 Task: Reply to email with the signature Brandon Turner with the subject 'Event invitation' from softage.1@softage.net with the message 'I would like to schedule a call to discuss the proposed changes to the budget plan.' with CC to softage.4@softage.net with an attached document Proposal_draft.docx
Action: Mouse moved to (1152, 190)
Screenshot: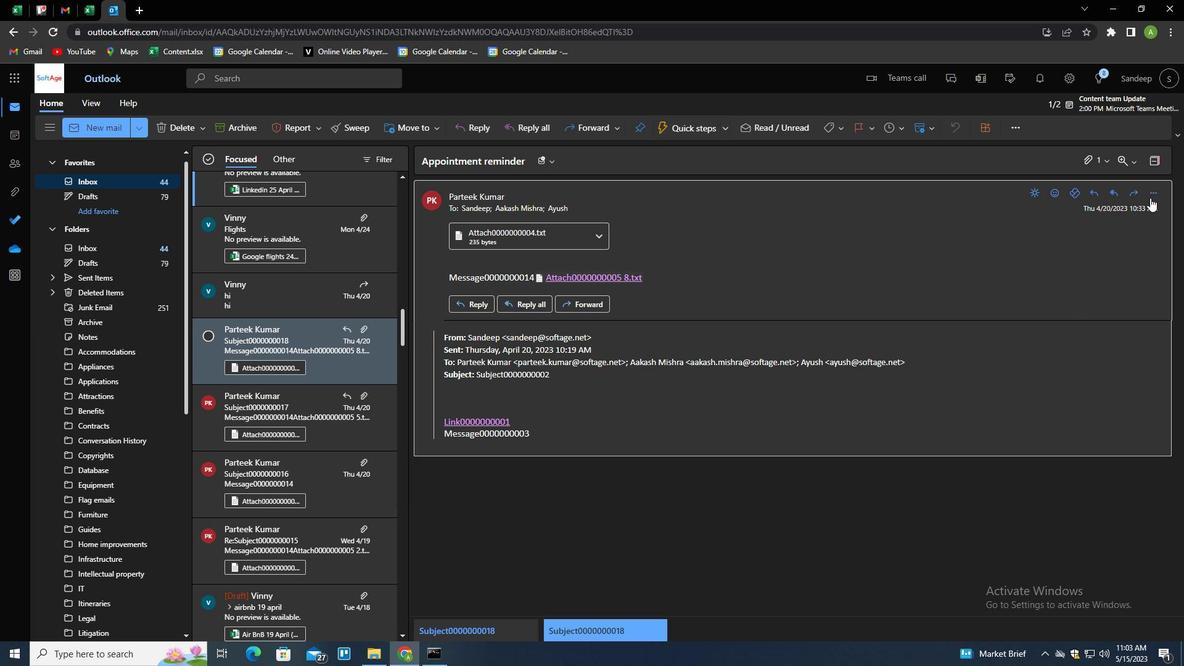 
Action: Mouse pressed left at (1152, 190)
Screenshot: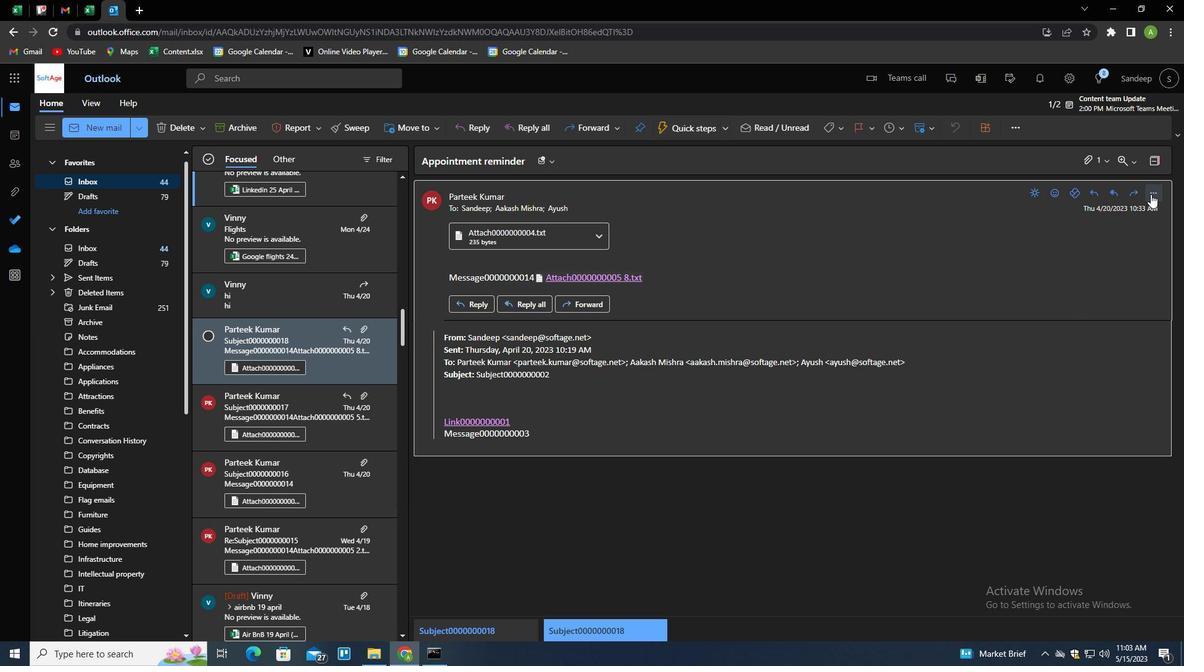 
Action: Mouse moved to (1068, 211)
Screenshot: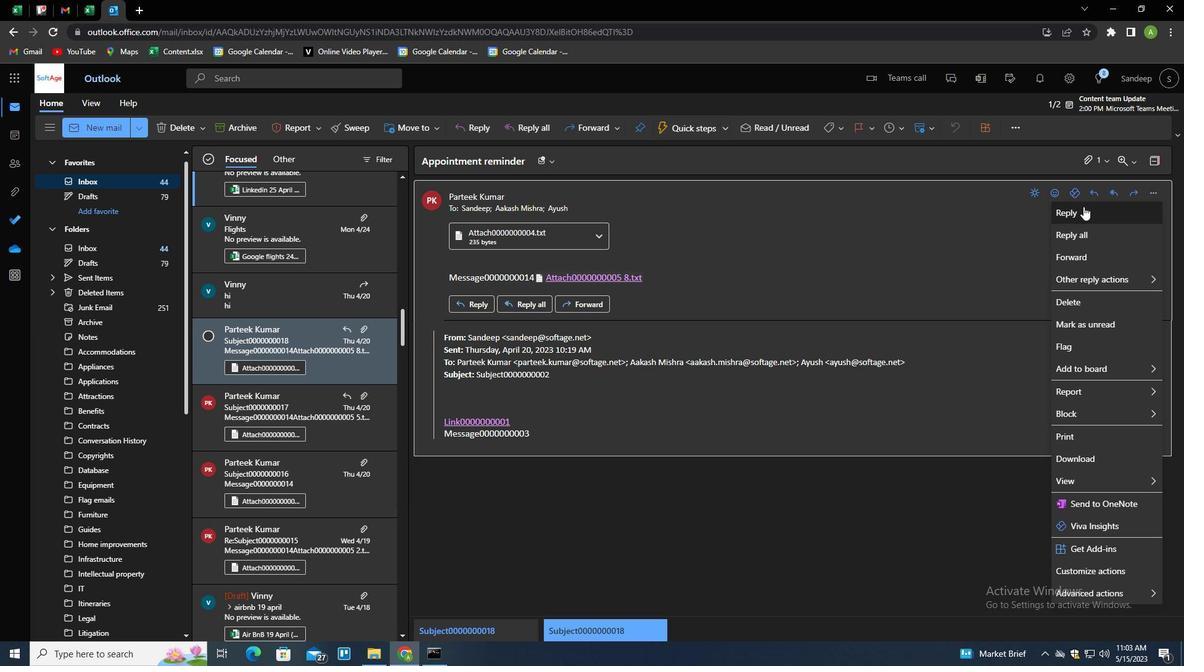 
Action: Mouse pressed left at (1068, 211)
Screenshot: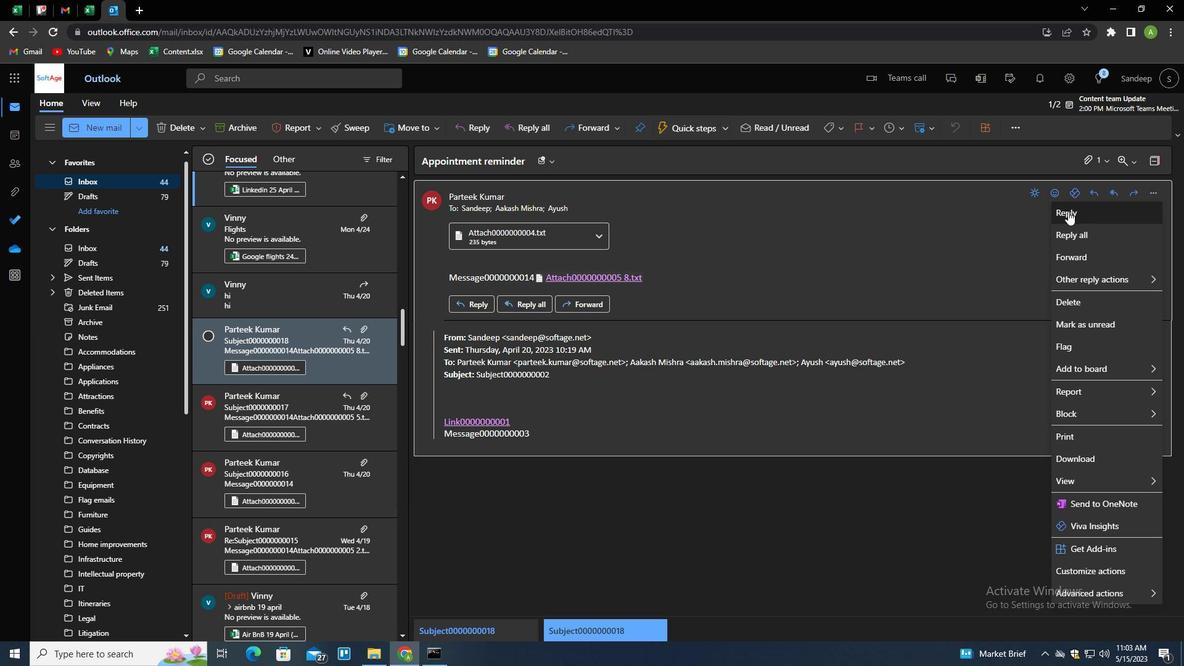 
Action: Mouse moved to (430, 351)
Screenshot: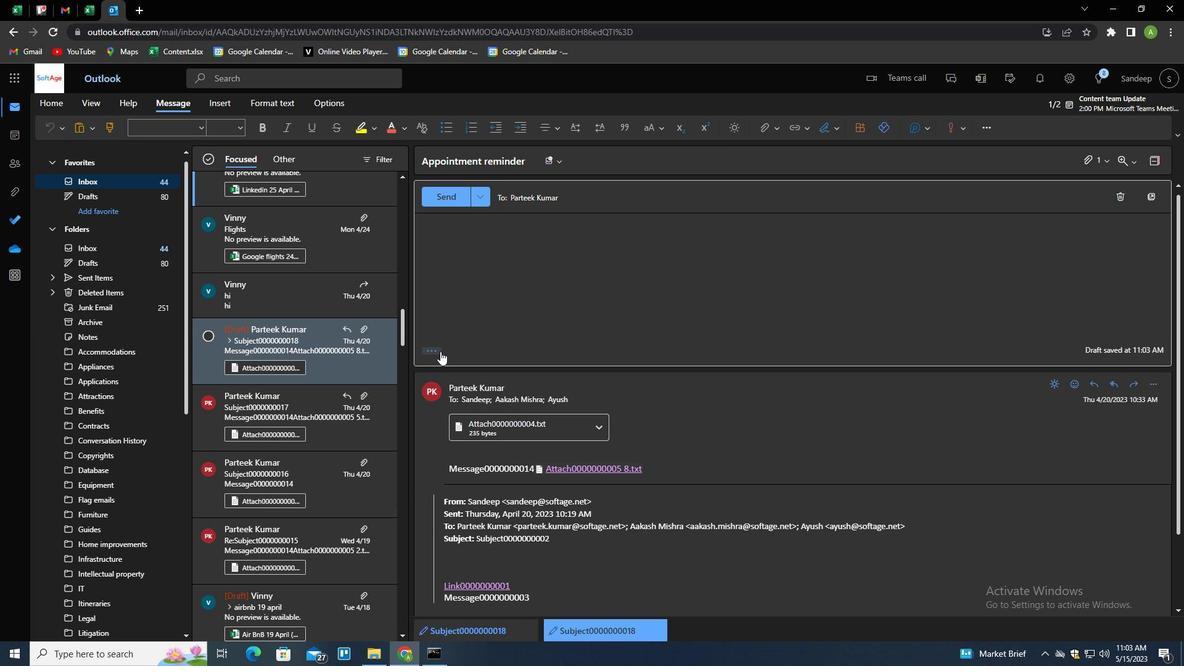 
Action: Mouse pressed left at (430, 351)
Screenshot: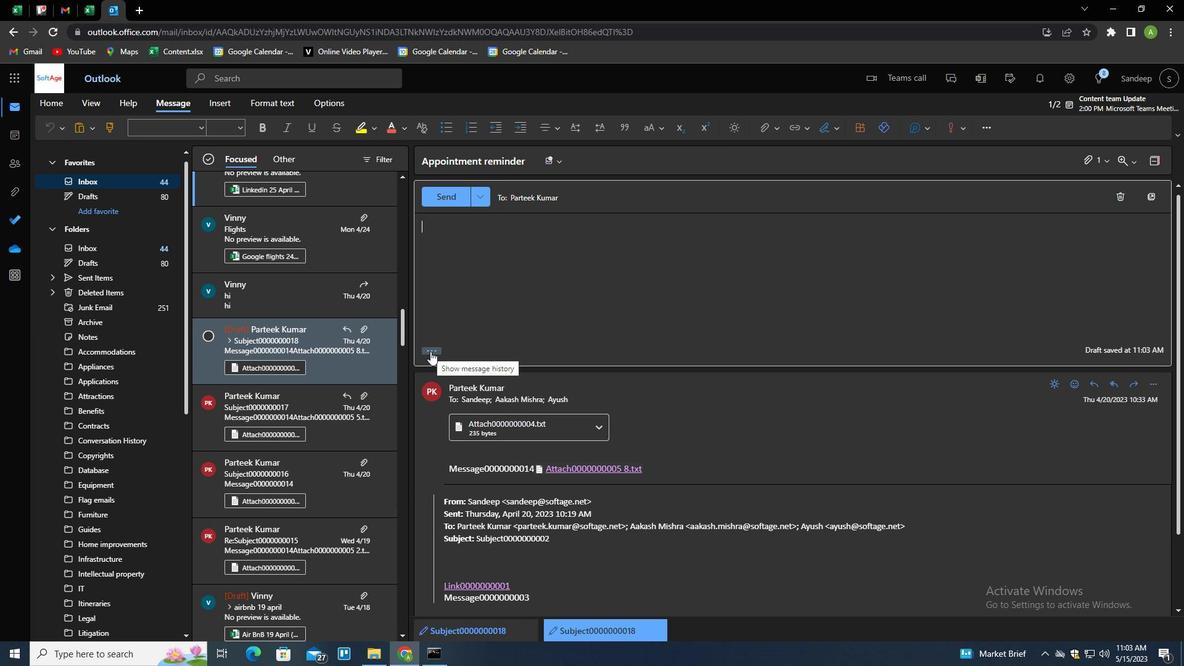
Action: Mouse moved to (834, 126)
Screenshot: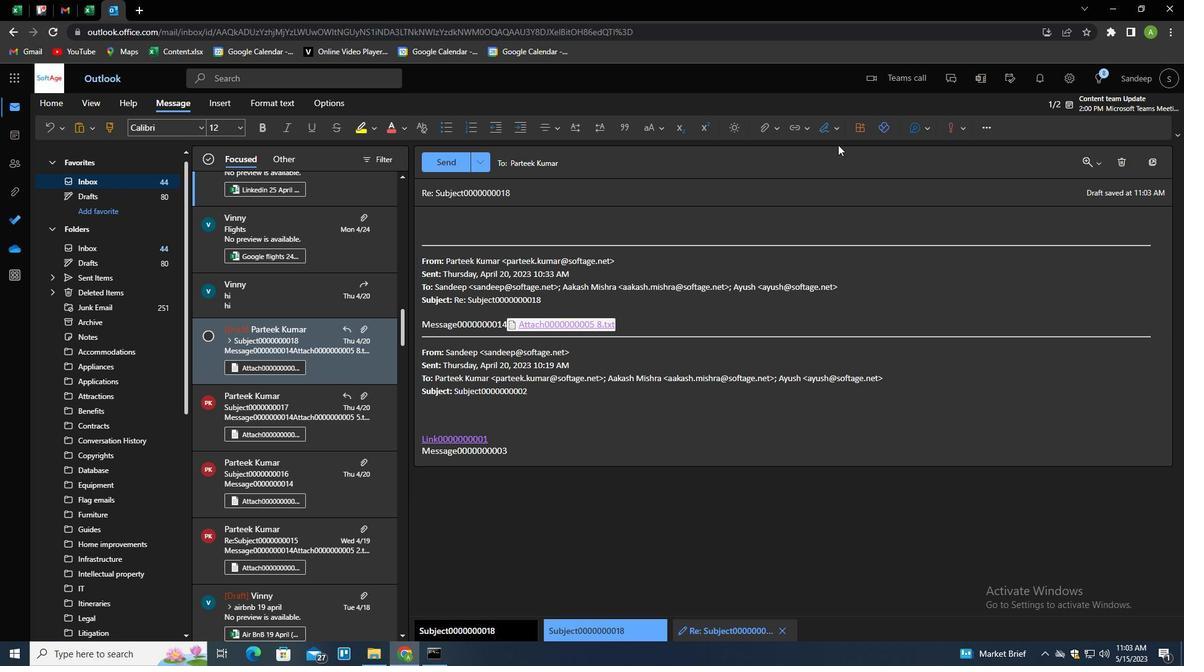 
Action: Mouse pressed left at (834, 126)
Screenshot: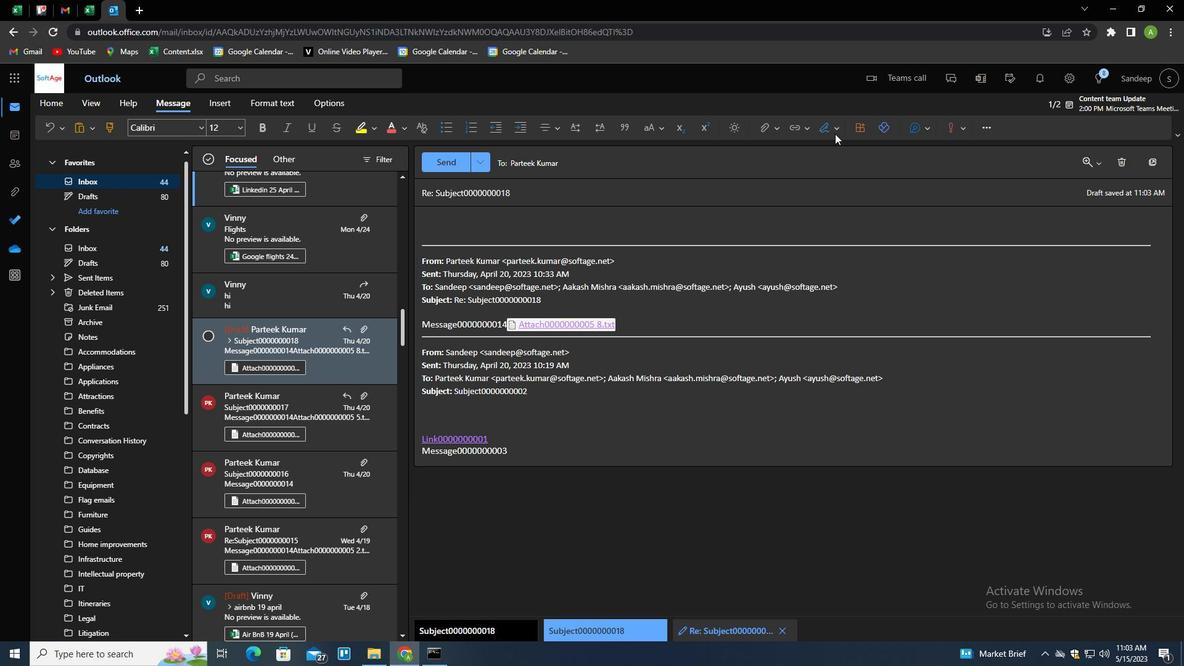 
Action: Mouse moved to (813, 174)
Screenshot: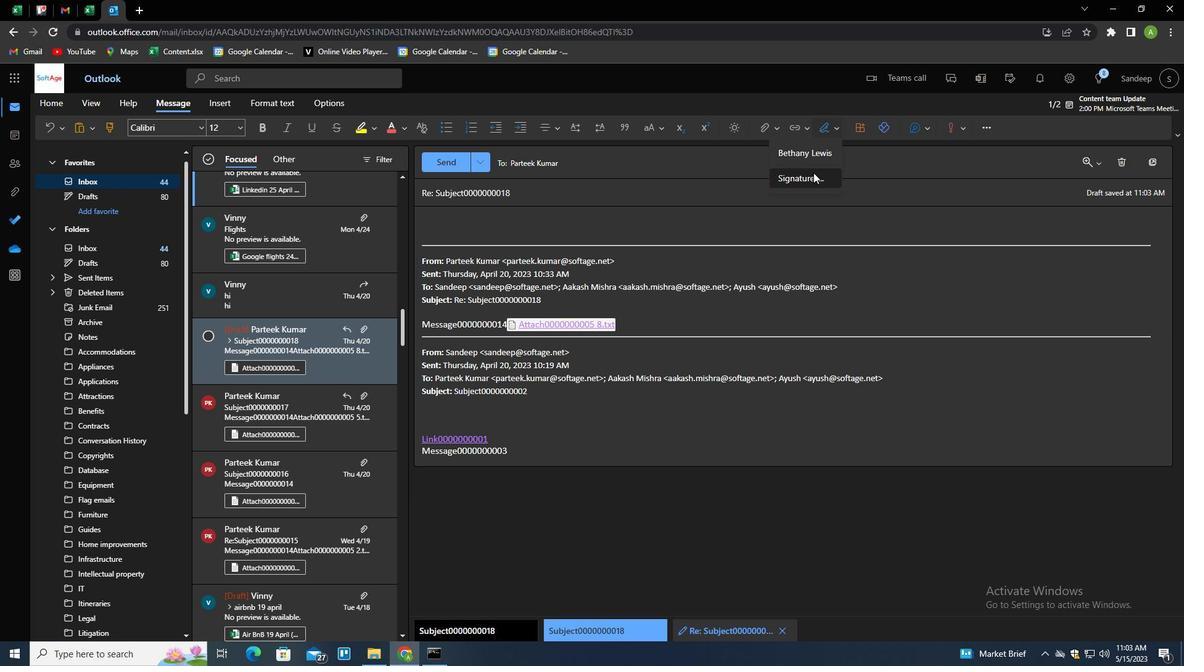 
Action: Mouse pressed left at (813, 174)
Screenshot: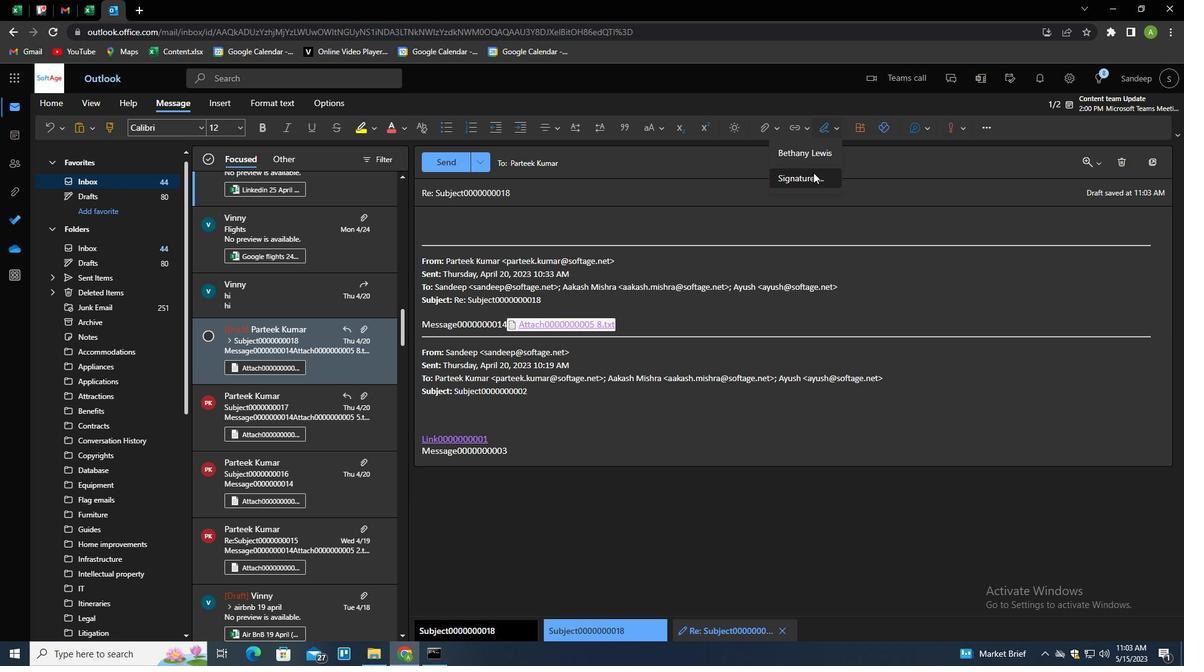 
Action: Mouse moved to (828, 222)
Screenshot: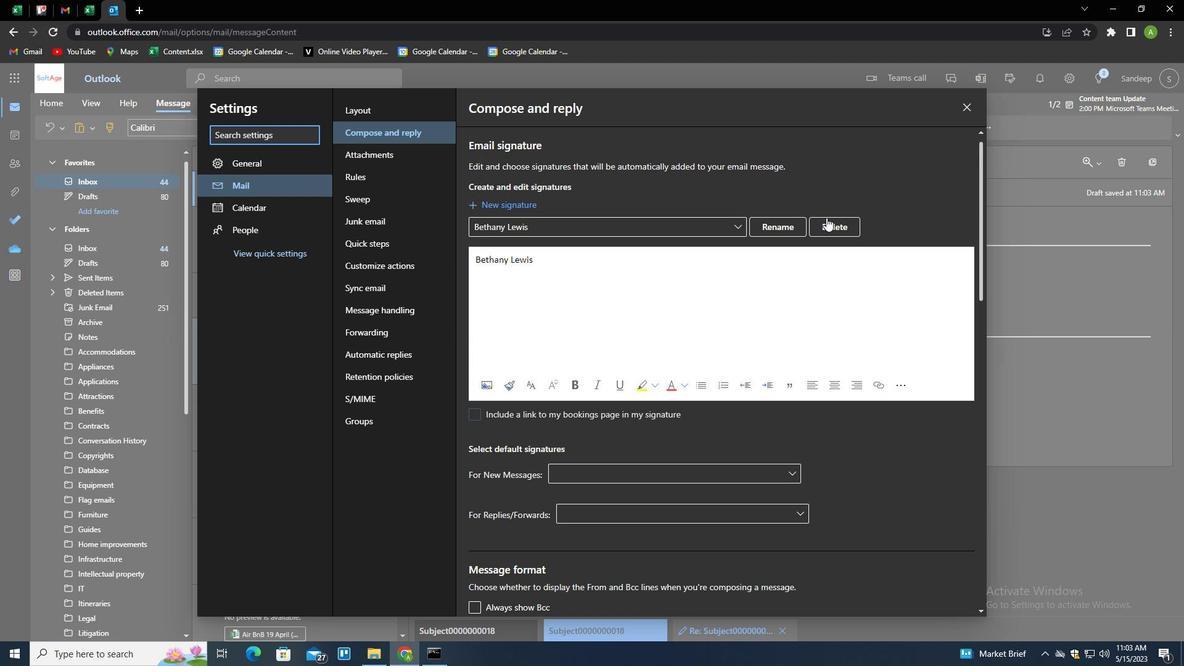 
Action: Mouse pressed left at (828, 222)
Screenshot: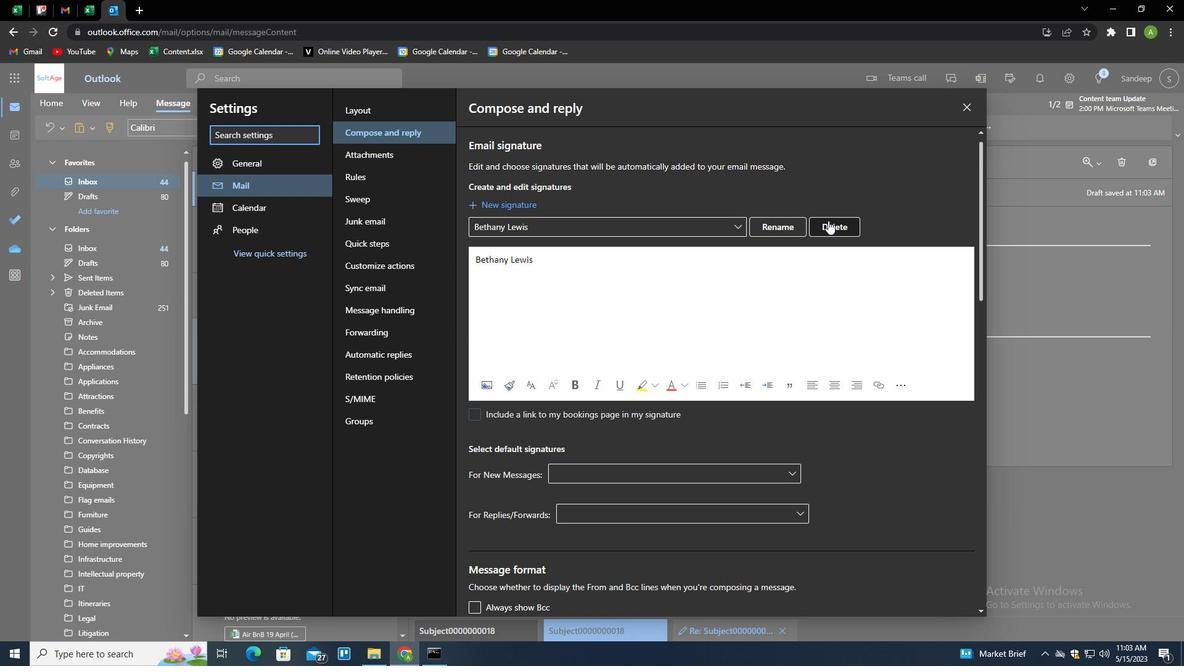 
Action: Mouse moved to (828, 223)
Screenshot: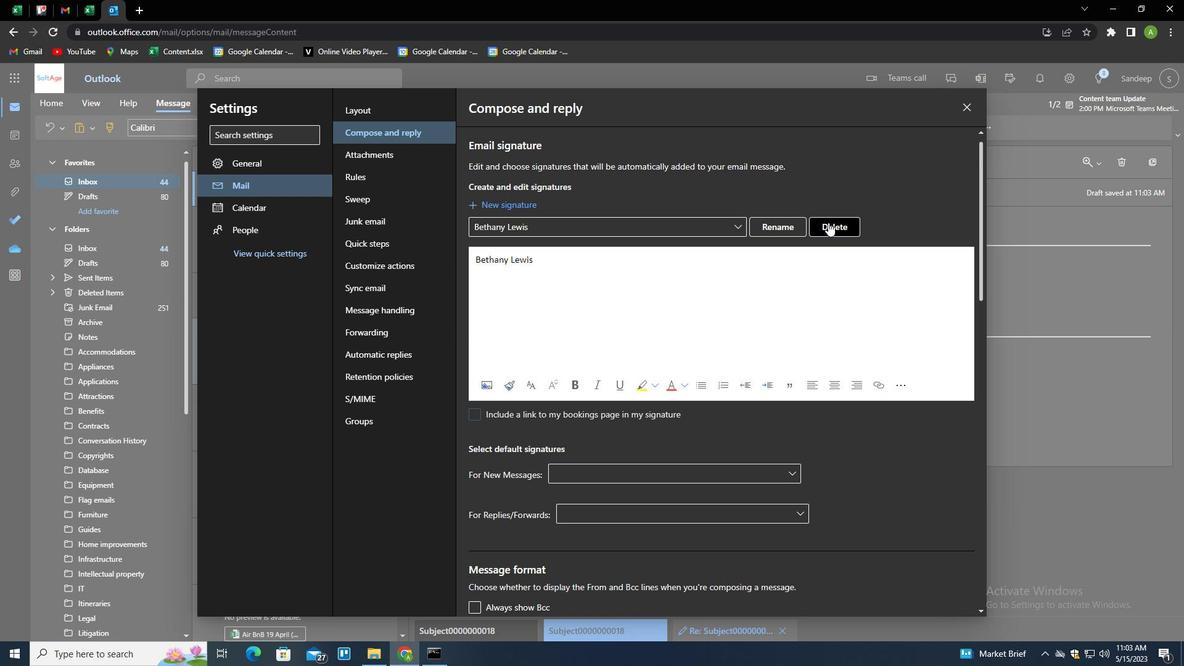 
Action: Mouse pressed left at (828, 223)
Screenshot: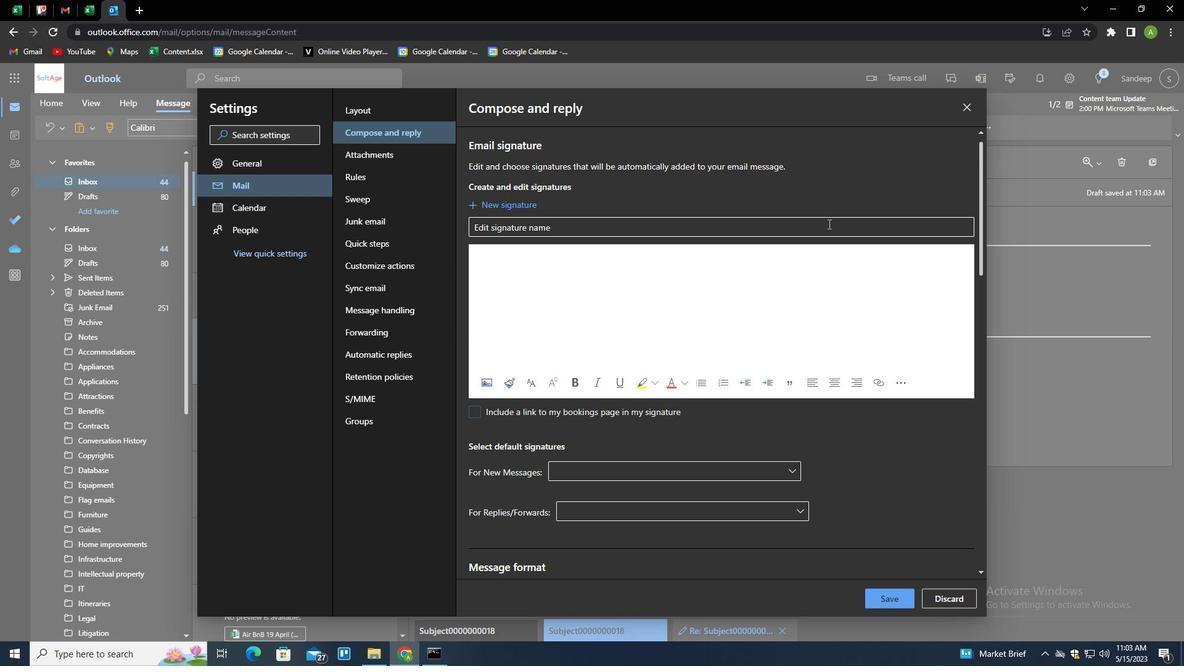 
Action: Key pressed <Key.shift>BRANDON<Key.space><Key.shift>TURNER<Key.tab><Key.shift>BRANDON<Key.space><Key.shift>TURNER
Screenshot: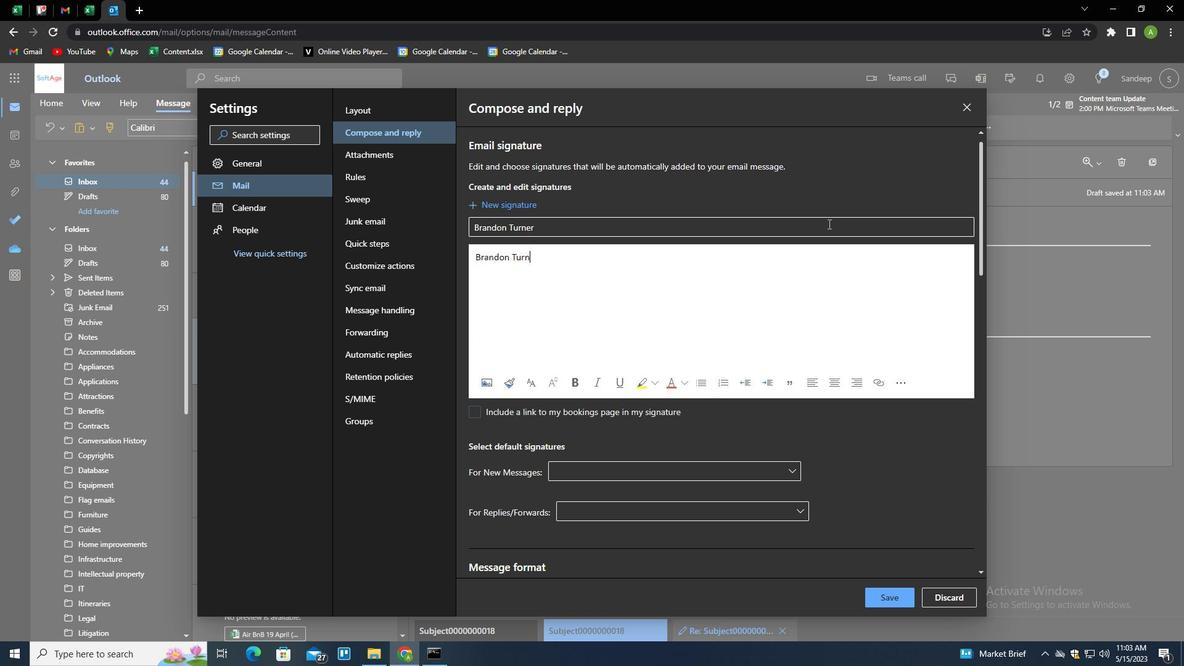 
Action: Mouse moved to (896, 599)
Screenshot: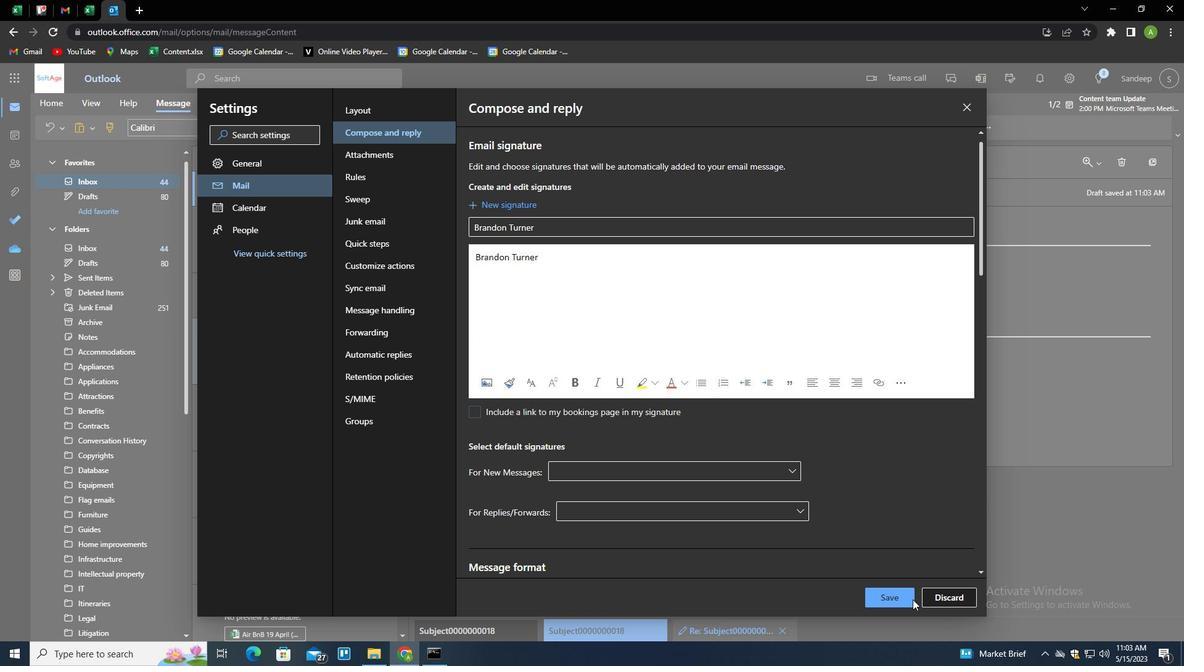 
Action: Mouse pressed left at (896, 599)
Screenshot: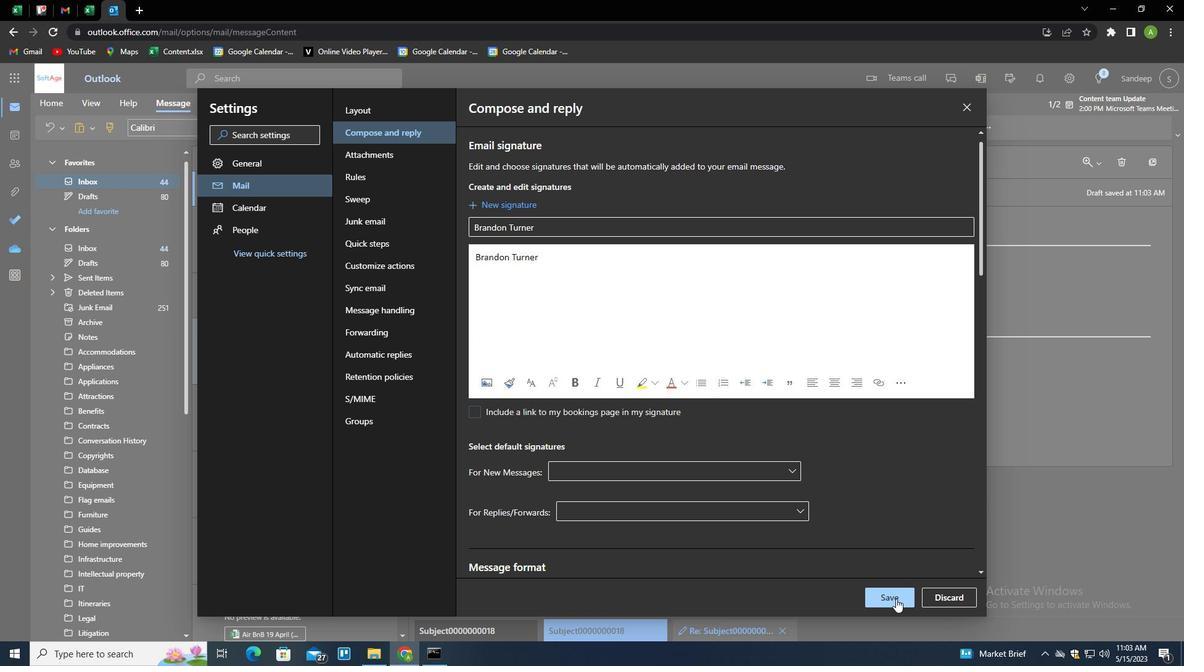 
Action: Mouse moved to (1044, 351)
Screenshot: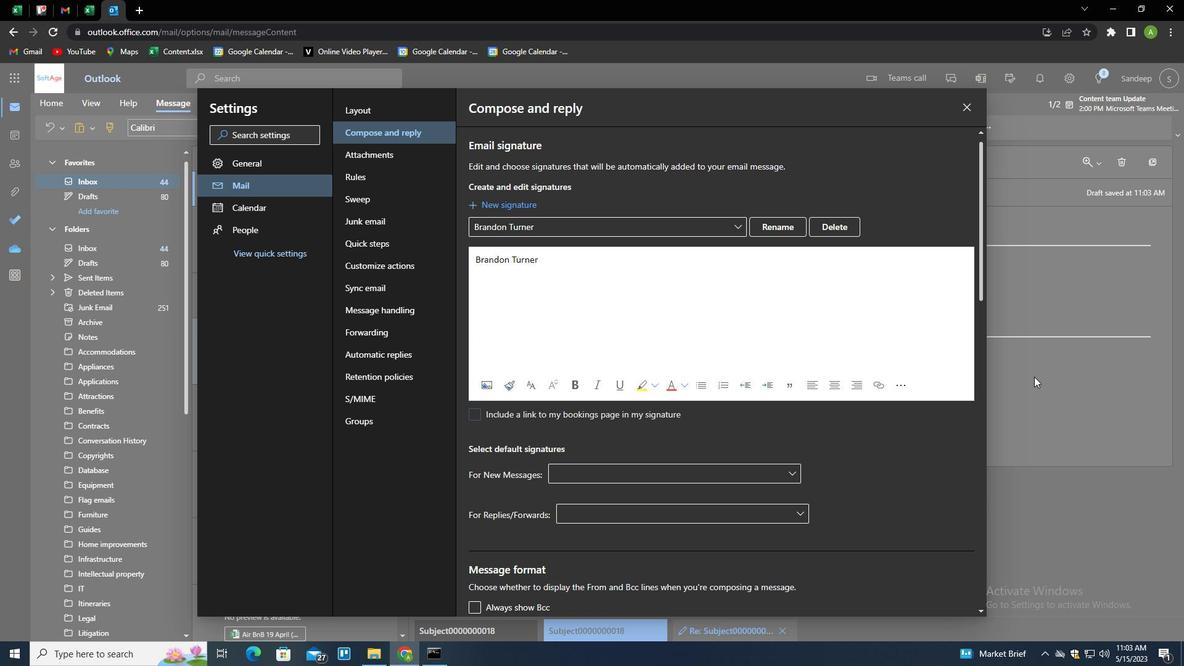 
Action: Mouse pressed left at (1044, 351)
Screenshot: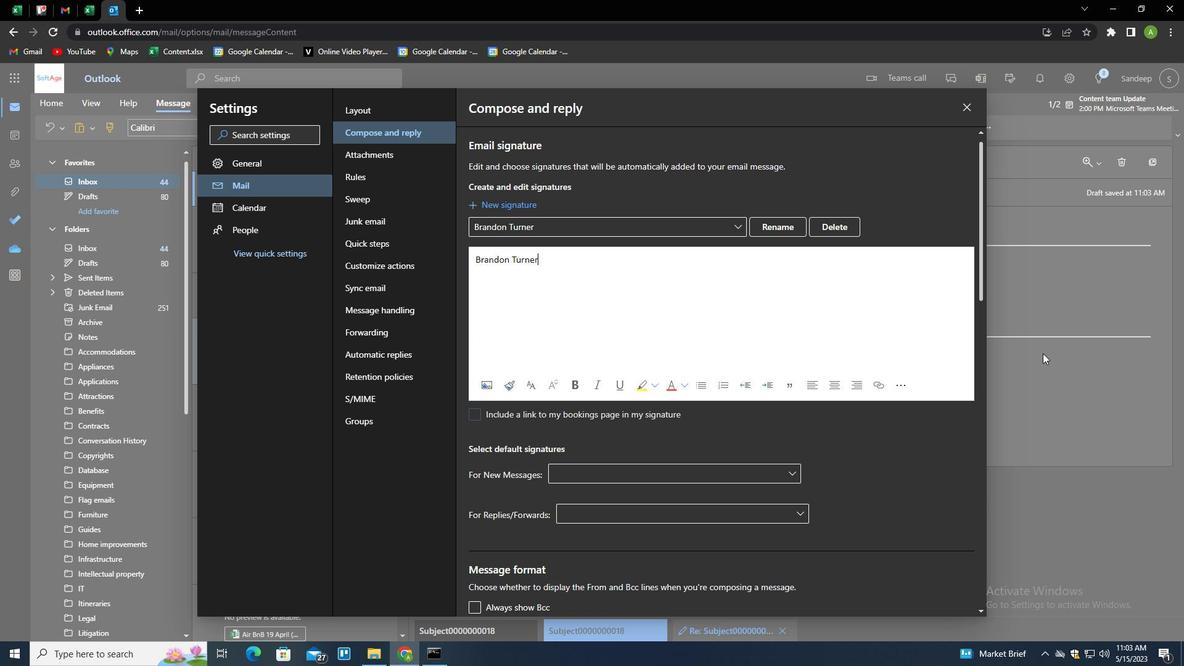 
Action: Mouse moved to (828, 123)
Screenshot: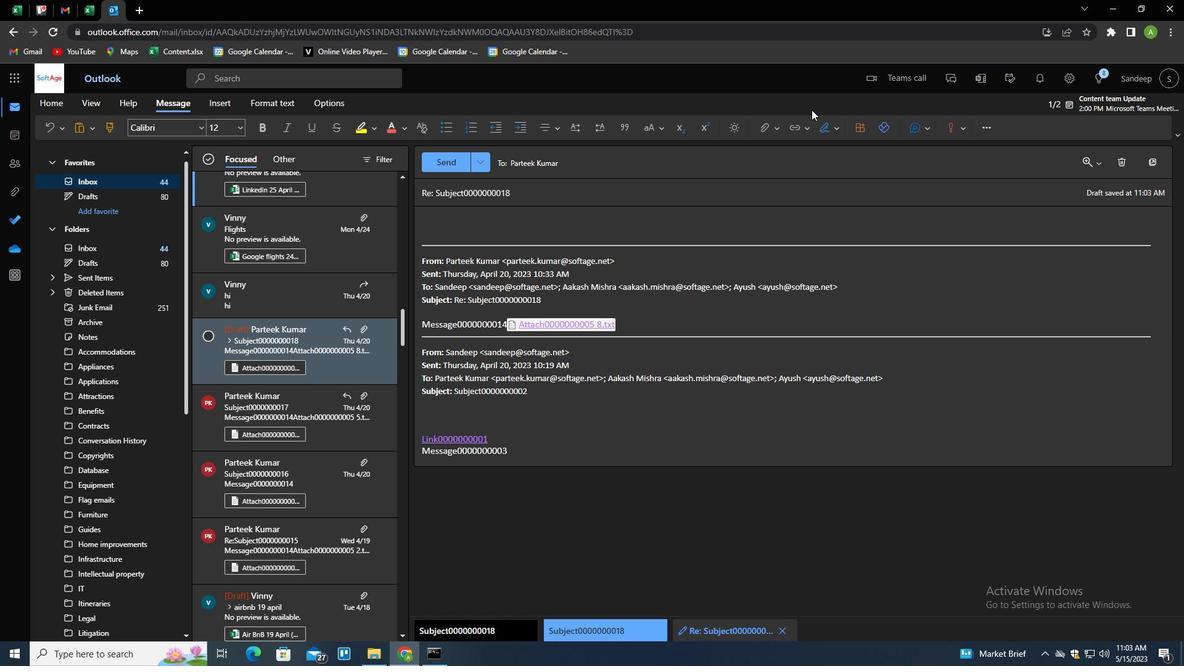 
Action: Mouse pressed left at (828, 123)
Screenshot: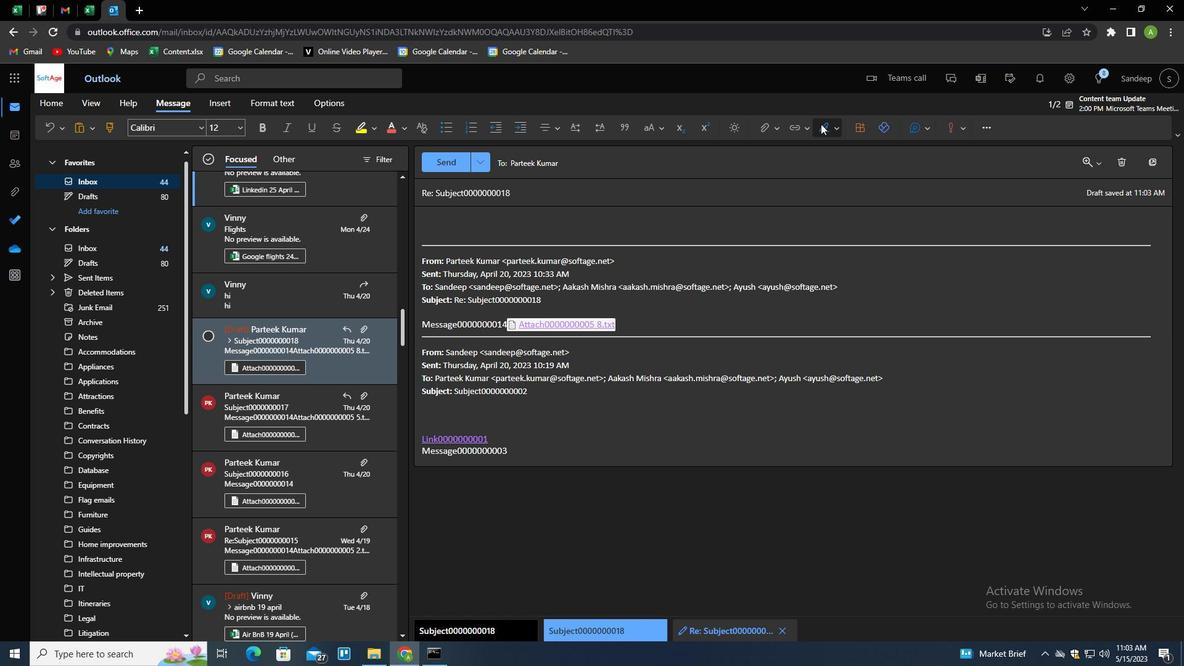 
Action: Mouse moved to (820, 147)
Screenshot: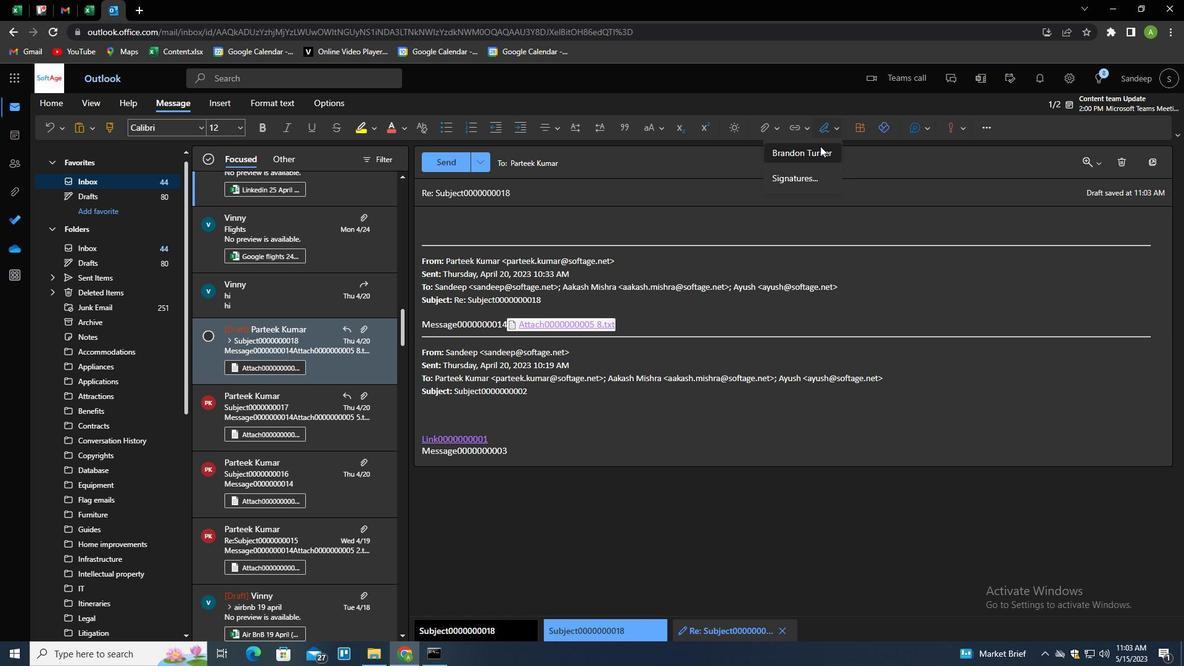 
Action: Mouse pressed left at (820, 147)
Screenshot: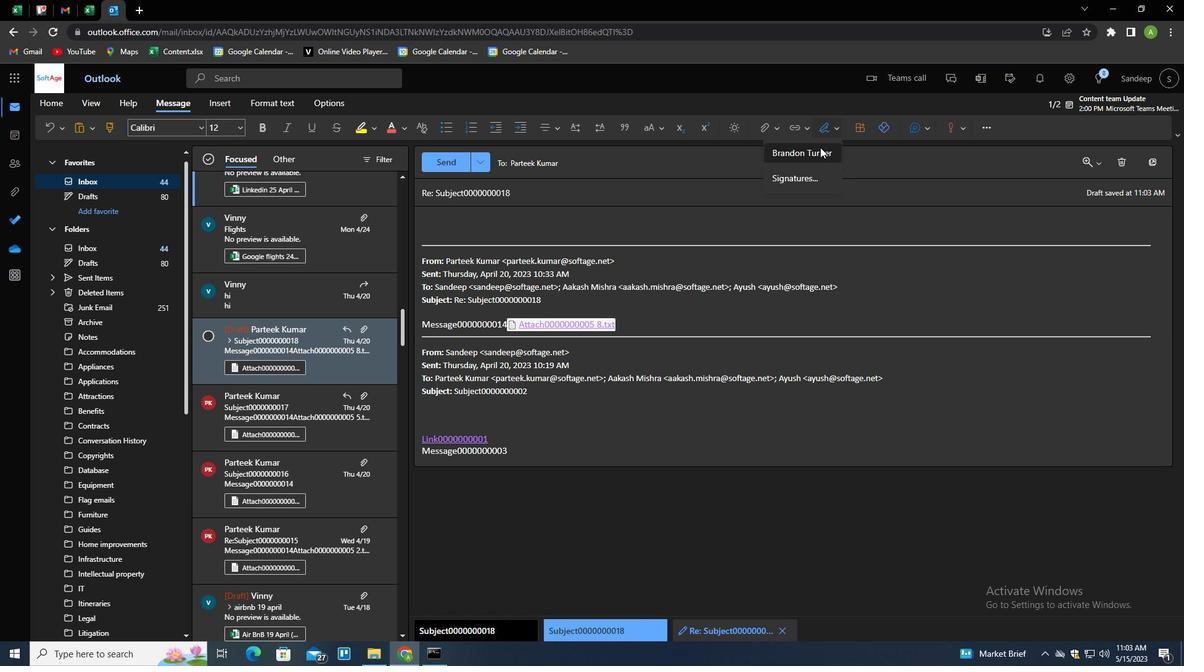 
Action: Mouse moved to (455, 193)
Screenshot: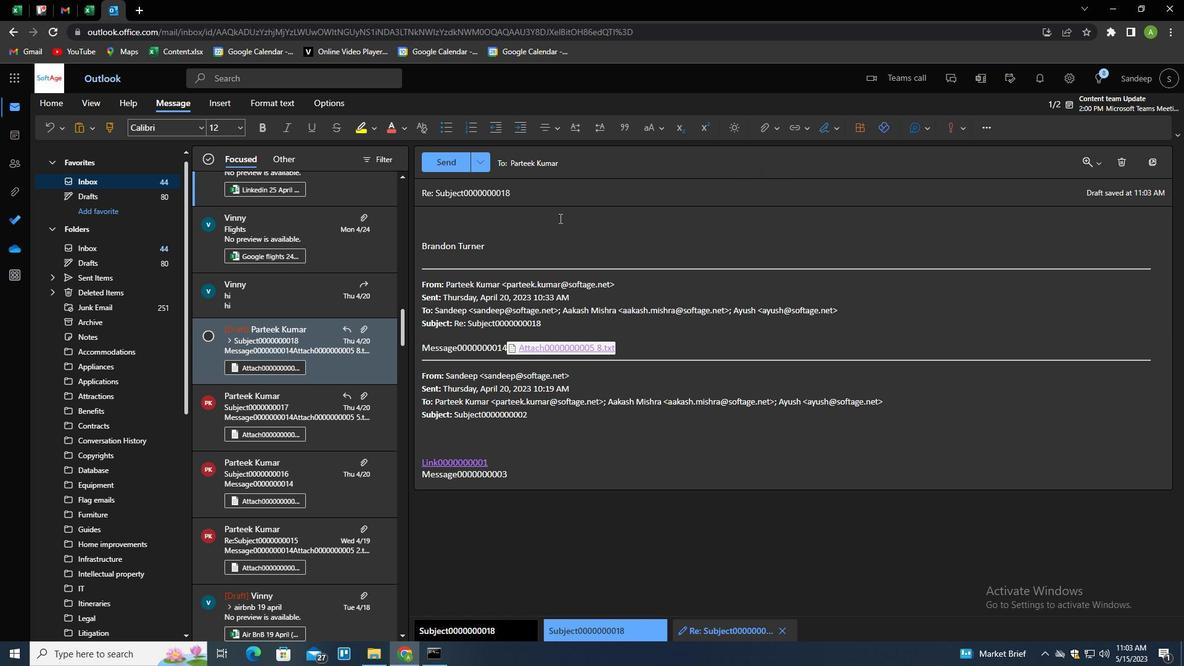 
Action: Mouse pressed left at (455, 193)
Screenshot: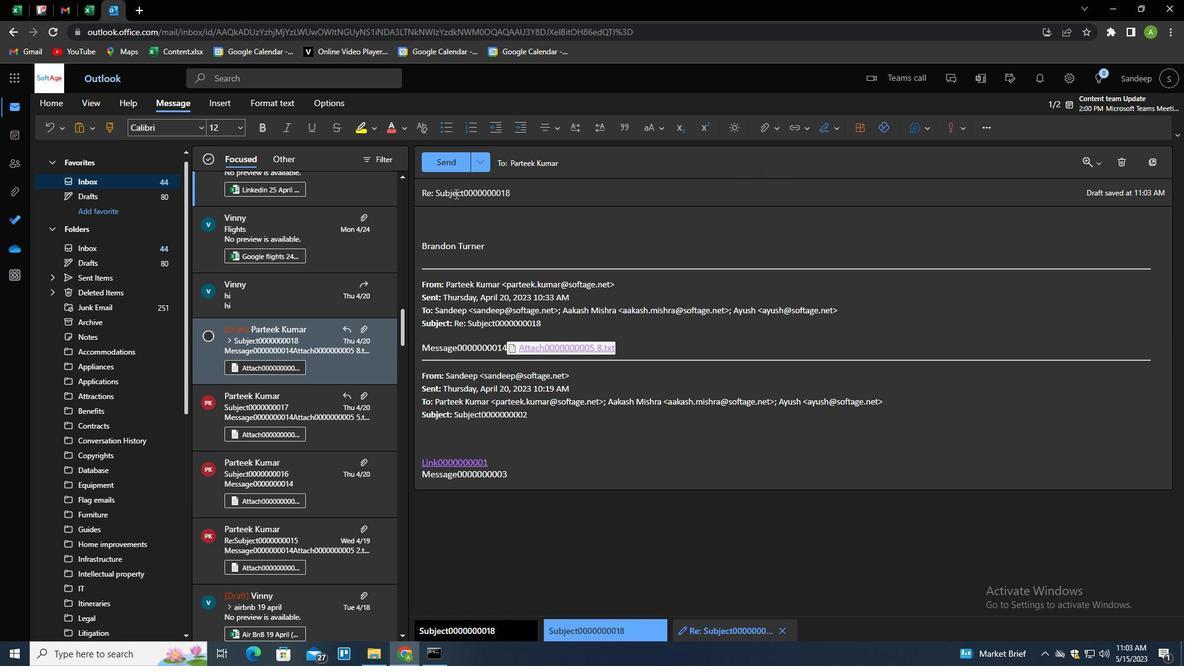 
Action: Mouse pressed left at (455, 193)
Screenshot: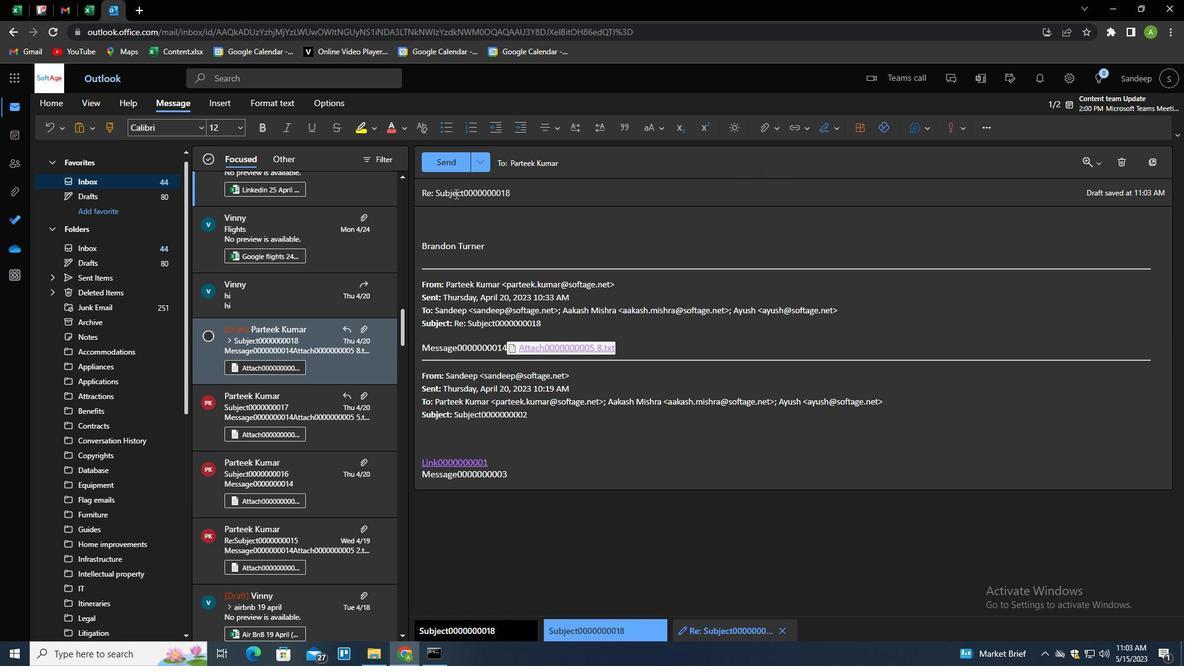 
Action: Mouse pressed left at (455, 193)
Screenshot: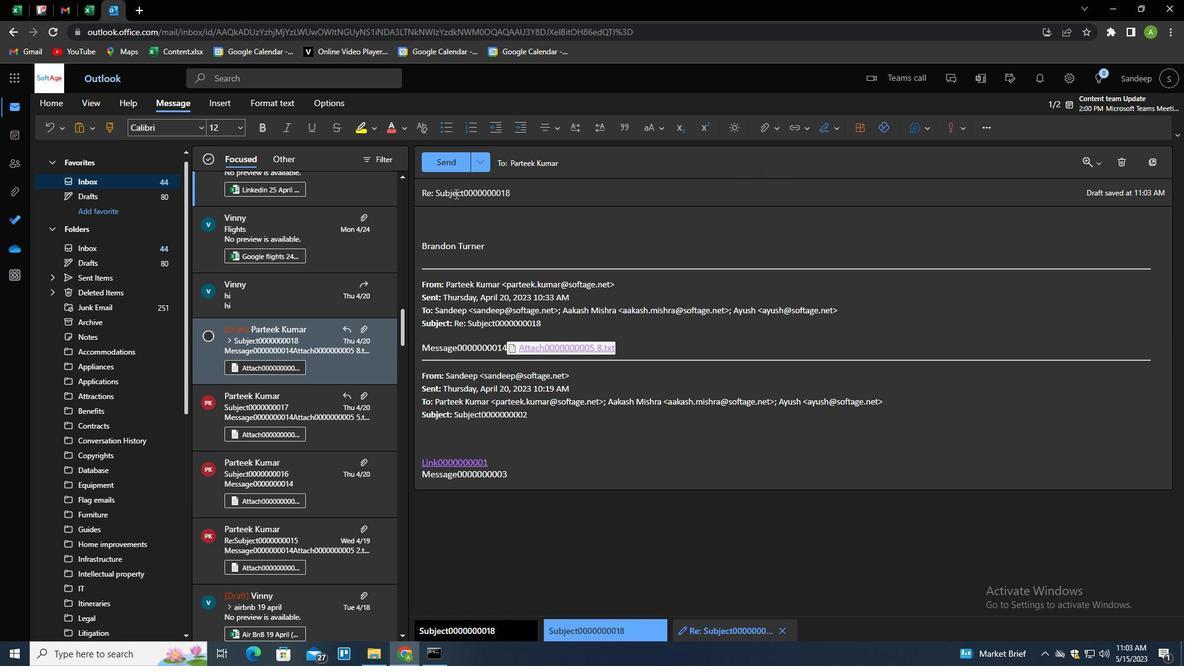 
Action: Key pressed <Key.shift>EVETN<Key.backspace><Key.backspace>NT<Key.space><Key.shift>INVITATION<Key.tab><Key.shift>I<Key.space>WOULD<Key.space>I<Key.backspace>LIKE<Key.space>TO<Key.space>SCHEDULE<Key.space>T<Key.backspace>A<Key.space>CALL<Key.space>TO<Key.space>DISCUSS<Key.space>THE<Key.space>PROPOSED<Key.space>CHANGES<Key.space>TO<Key.space>THE<Key.space>BUDGER<Key.backspace>TPLA<Key.backspace><Key.backspace><Key.backspace><Key.space>PLAM<Key.backspace>N.
Screenshot: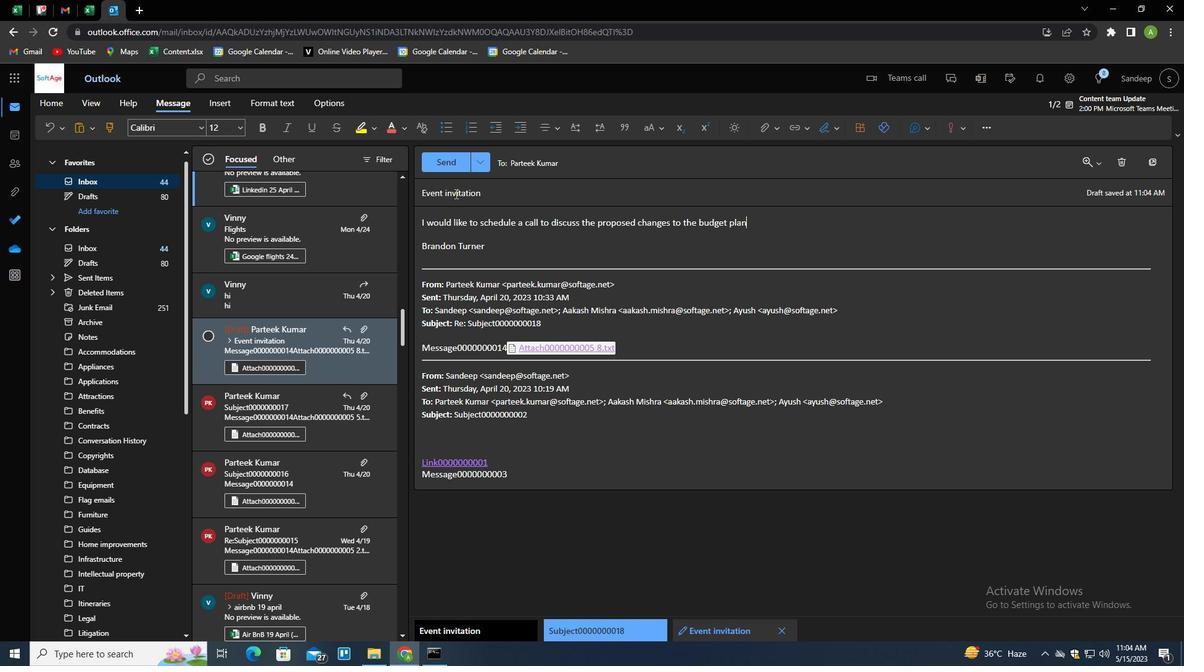 
Action: Mouse moved to (570, 158)
Screenshot: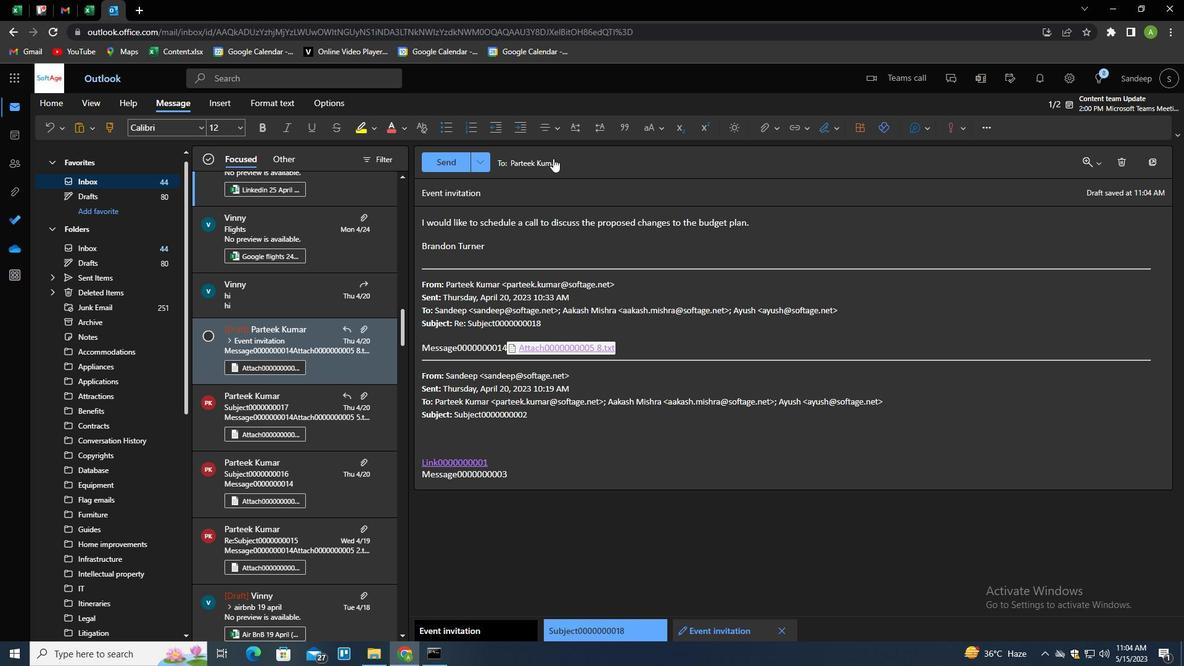 
Action: Mouse pressed left at (570, 158)
Screenshot: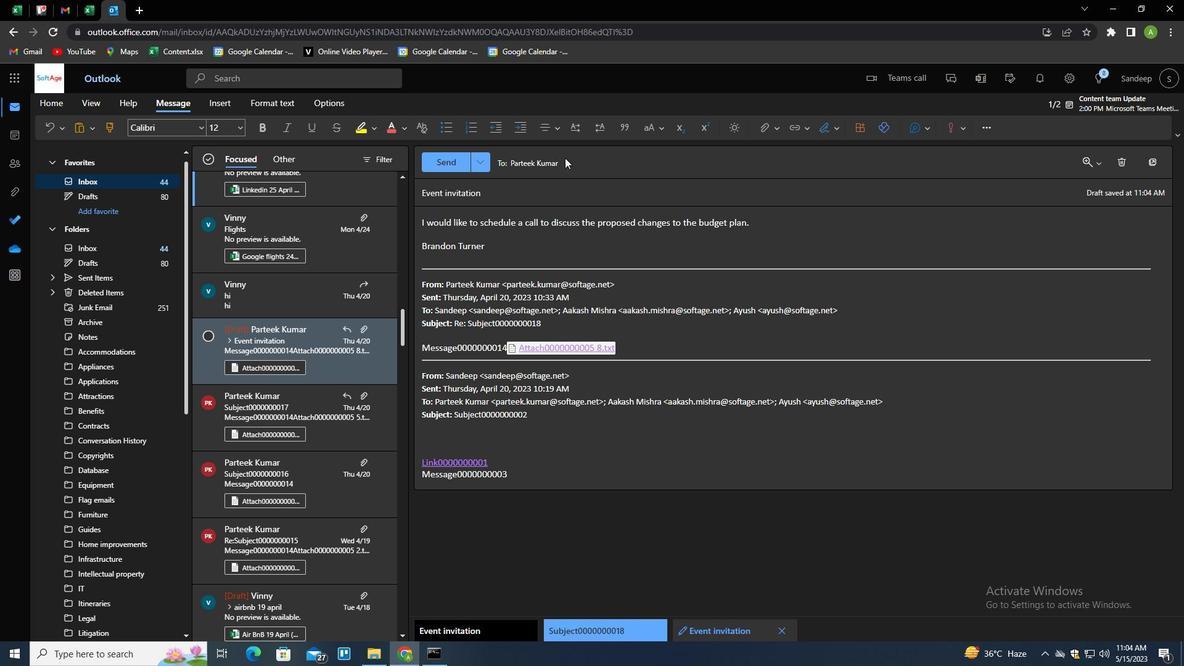 
Action: Mouse moved to (570, 198)
Screenshot: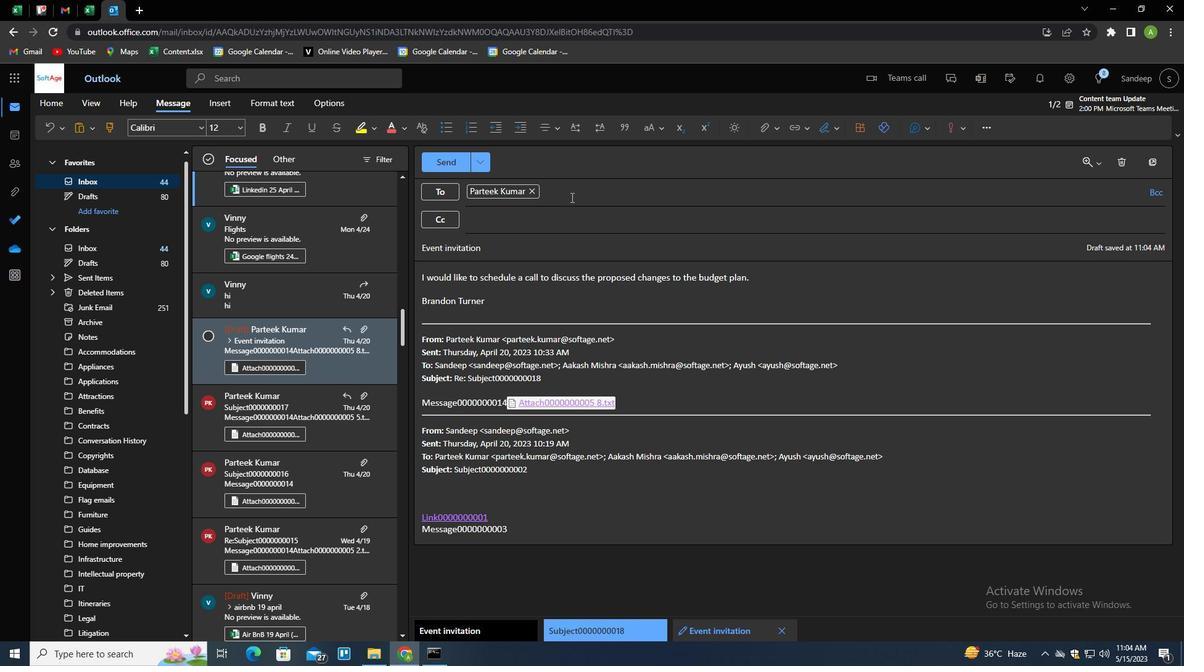 
Action: Key pressed <Key.tab>SOFTAGE.4<Key.shift>@SOFTAGE.COM<Key.backspace><Key.backspace><Key.backspace>NET'
Screenshot: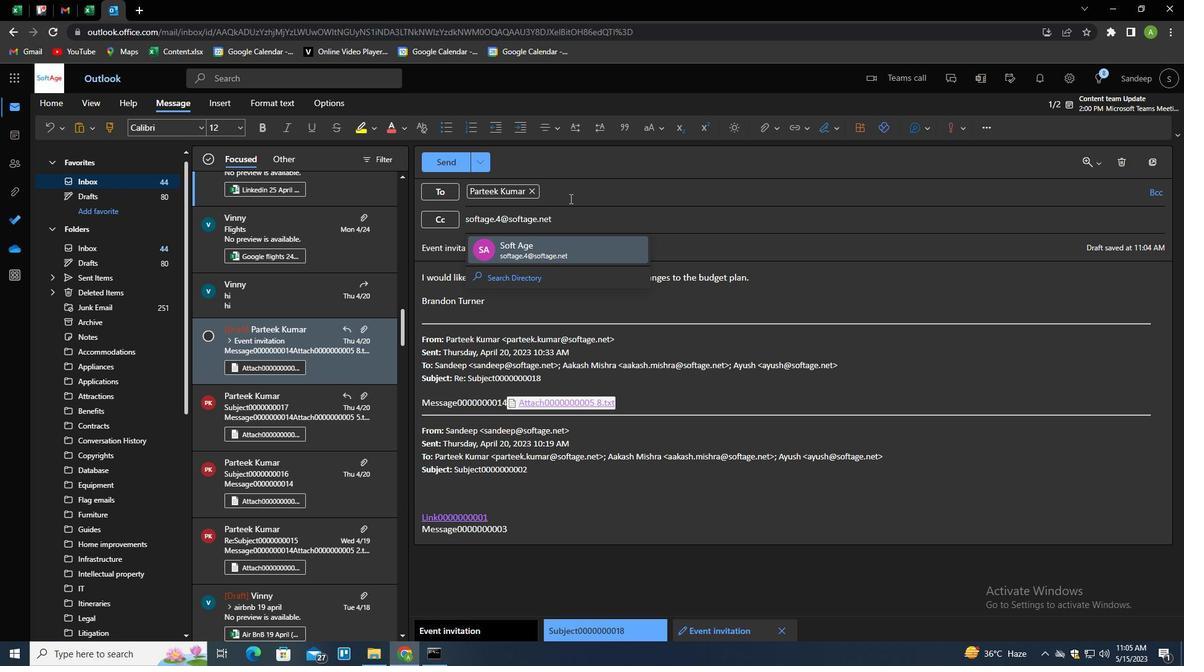 
Action: Mouse moved to (576, 243)
Screenshot: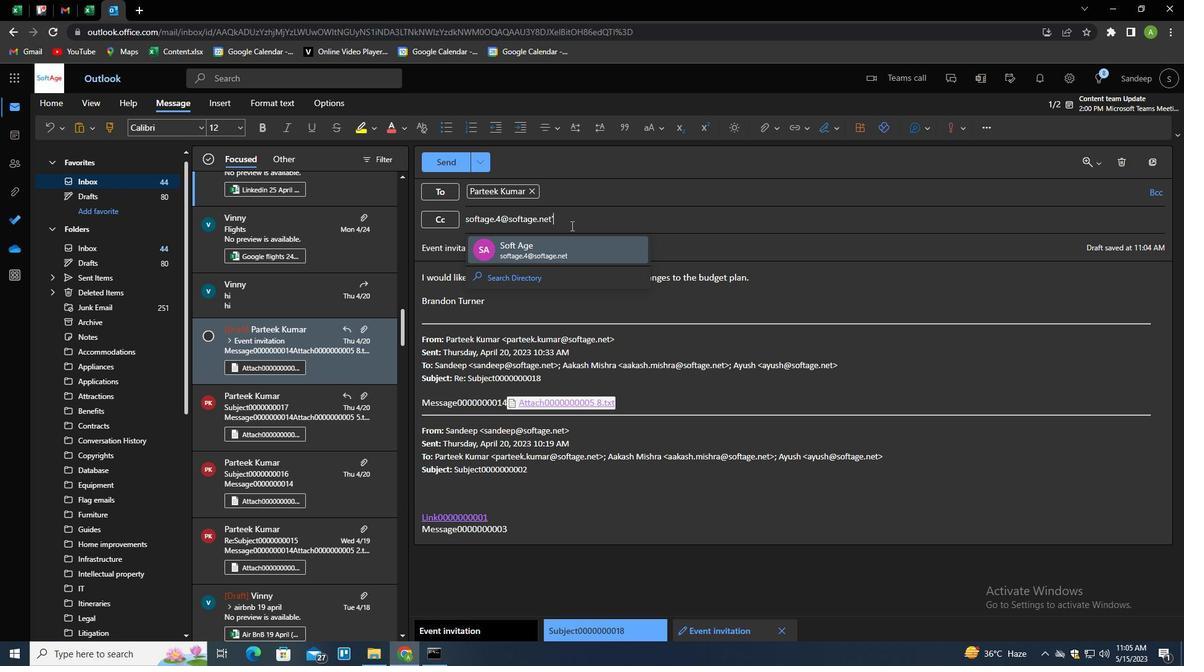 
Action: Mouse pressed left at (576, 243)
Screenshot: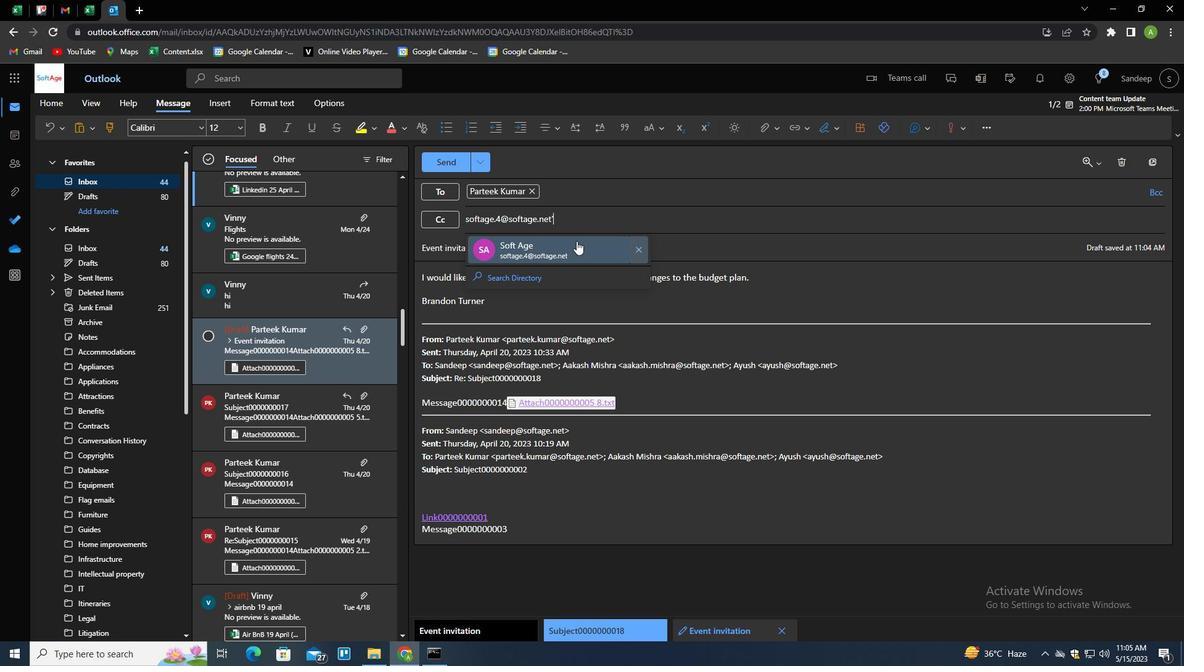 
Action: Mouse moved to (821, 132)
Screenshot: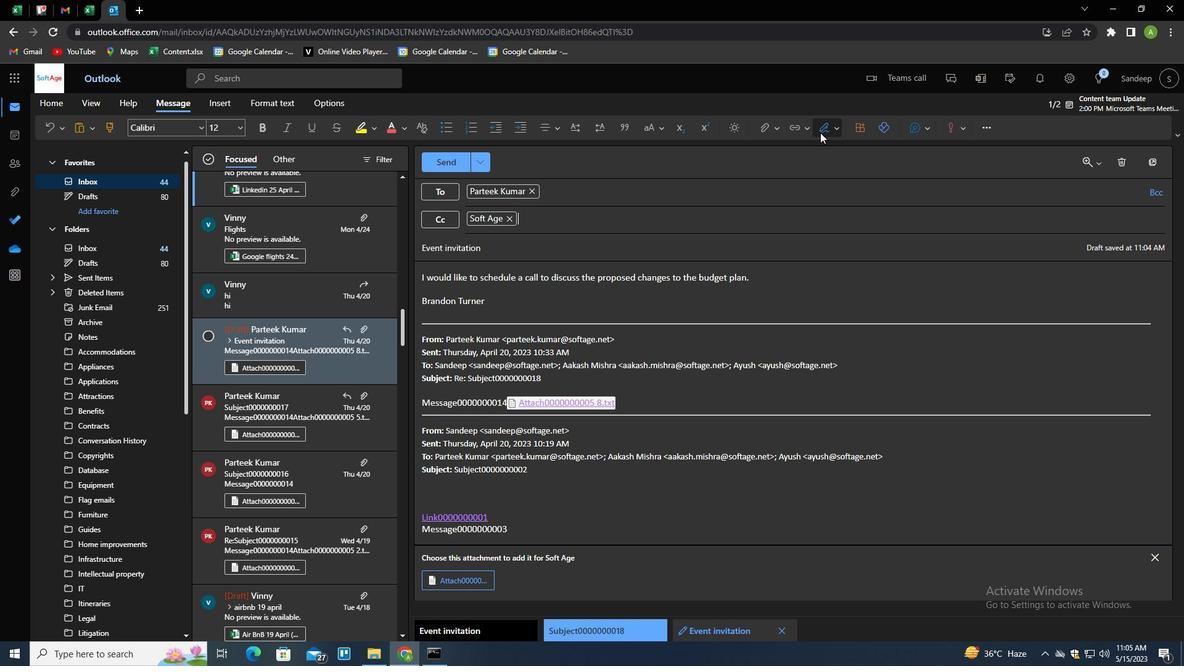 
Action: Mouse pressed left at (821, 132)
Screenshot: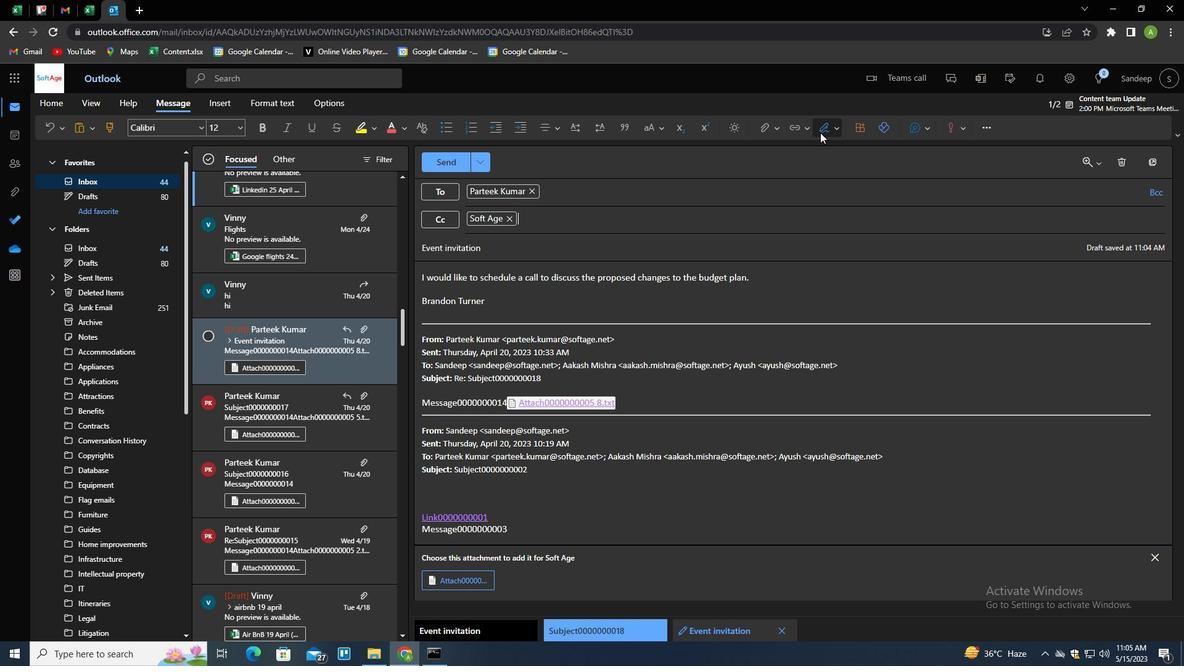 
Action: Mouse moved to (765, 125)
Screenshot: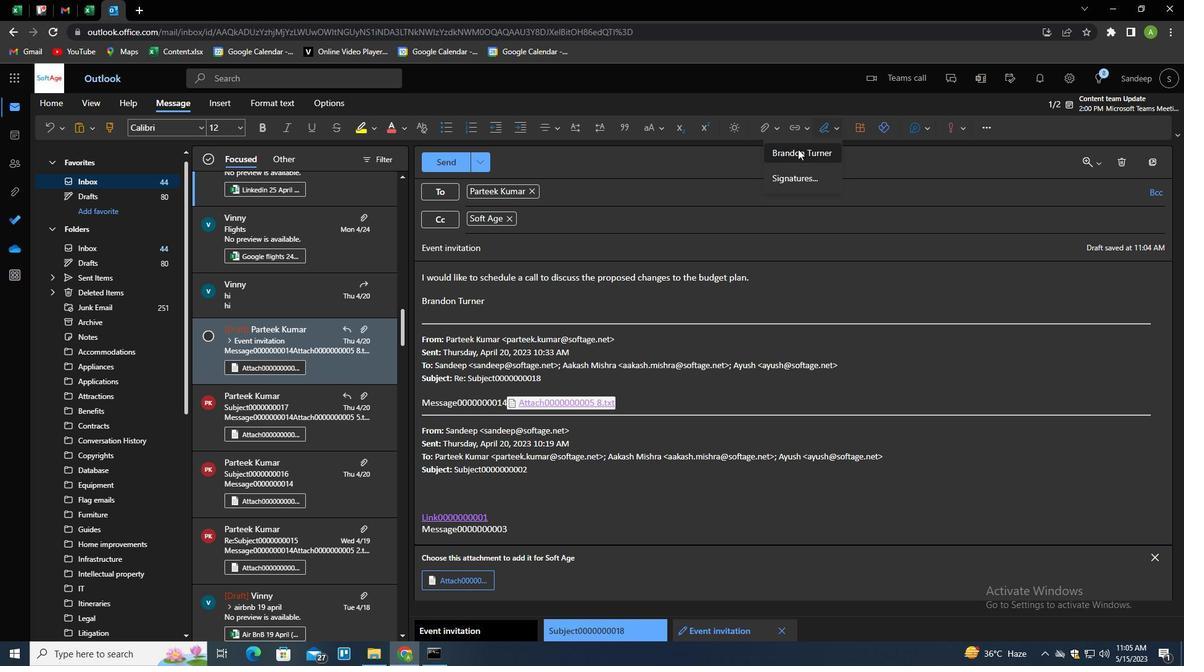 
Action: Mouse pressed left at (765, 125)
Screenshot: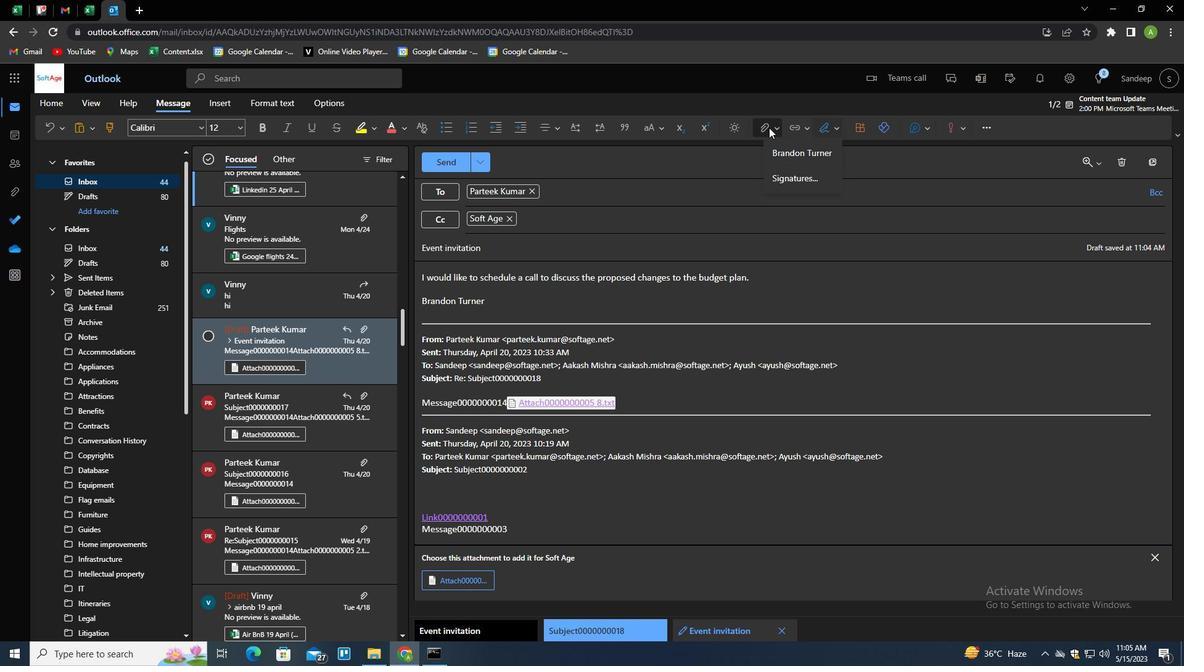
Action: Mouse moved to (736, 157)
Screenshot: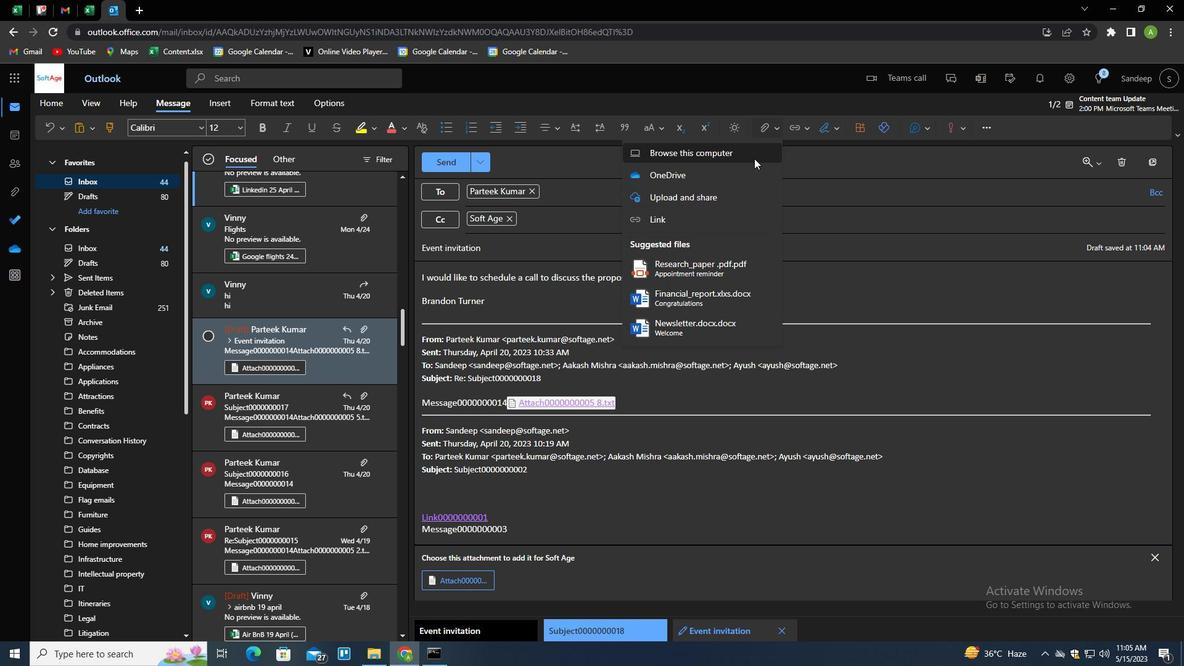 
Action: Mouse pressed left at (736, 157)
Screenshot: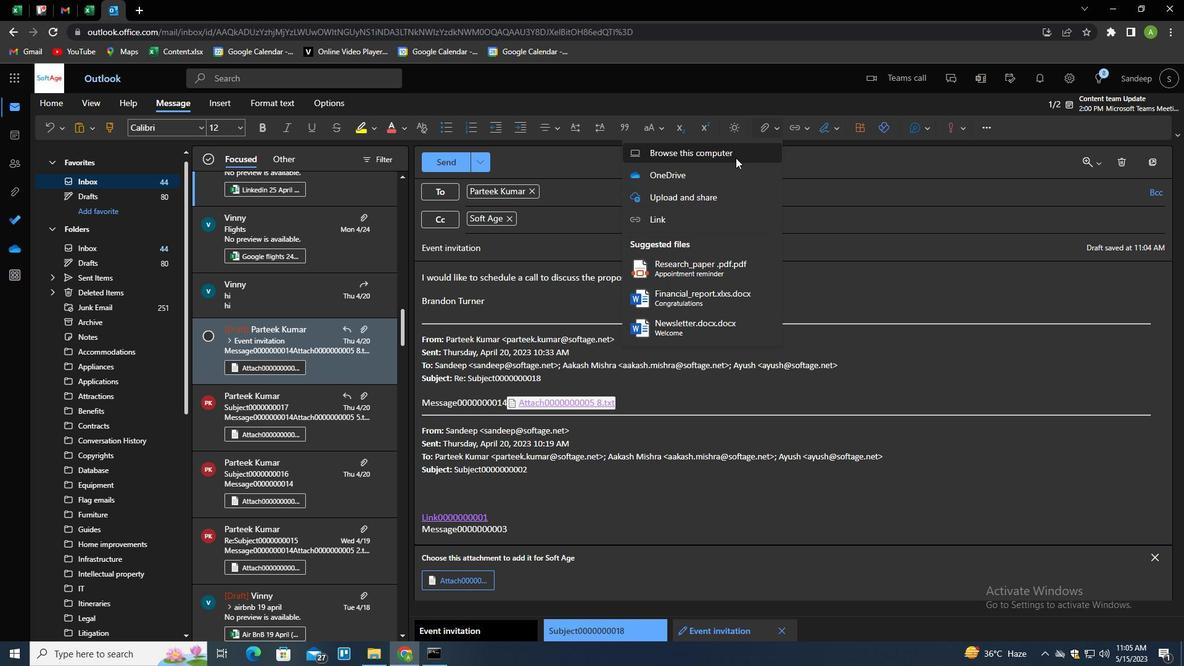 
Action: Mouse moved to (210, 169)
Screenshot: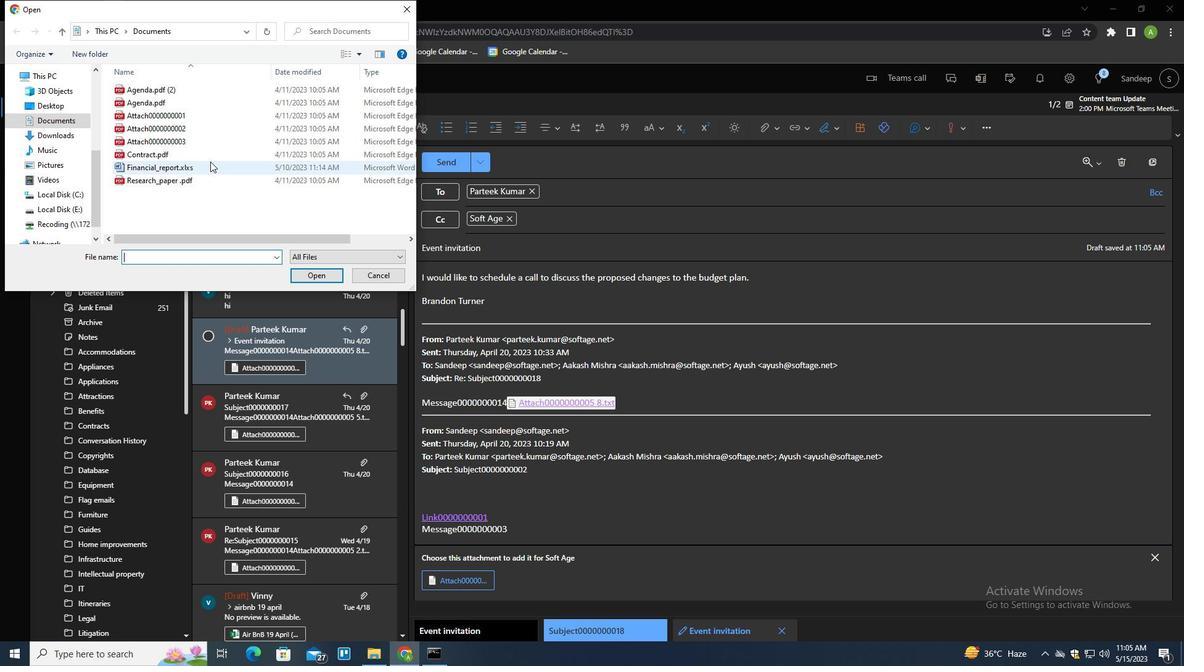 
Action: Mouse pressed left at (210, 169)
Screenshot: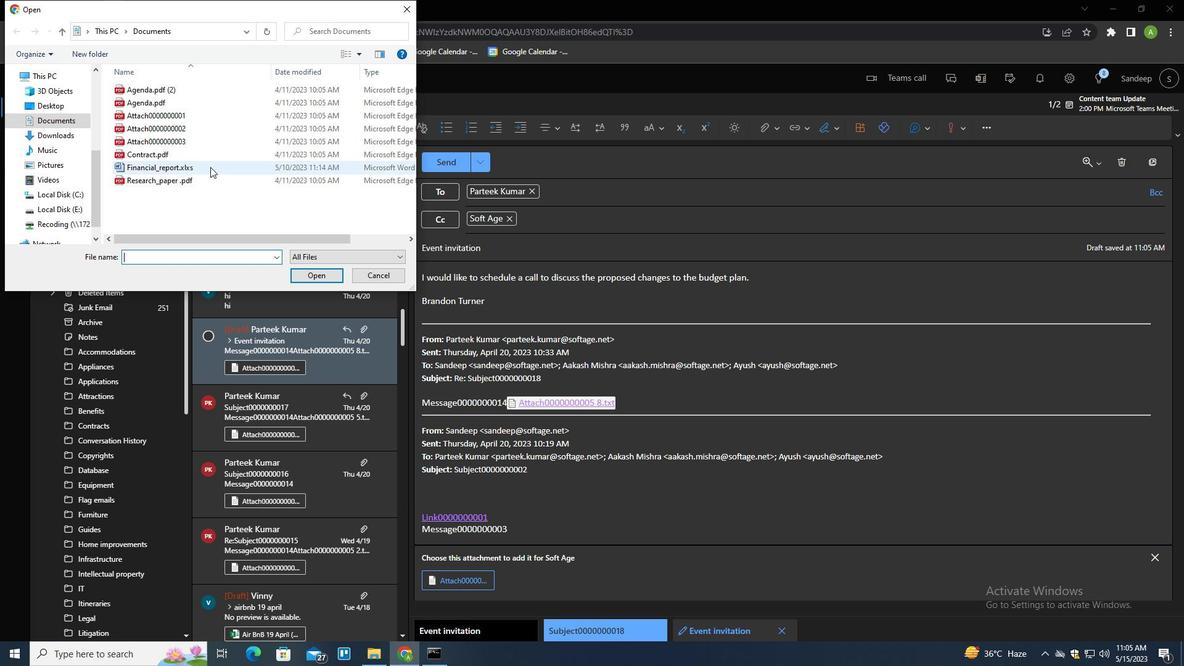 
Action: Key pressed <Key.f2>
Screenshot: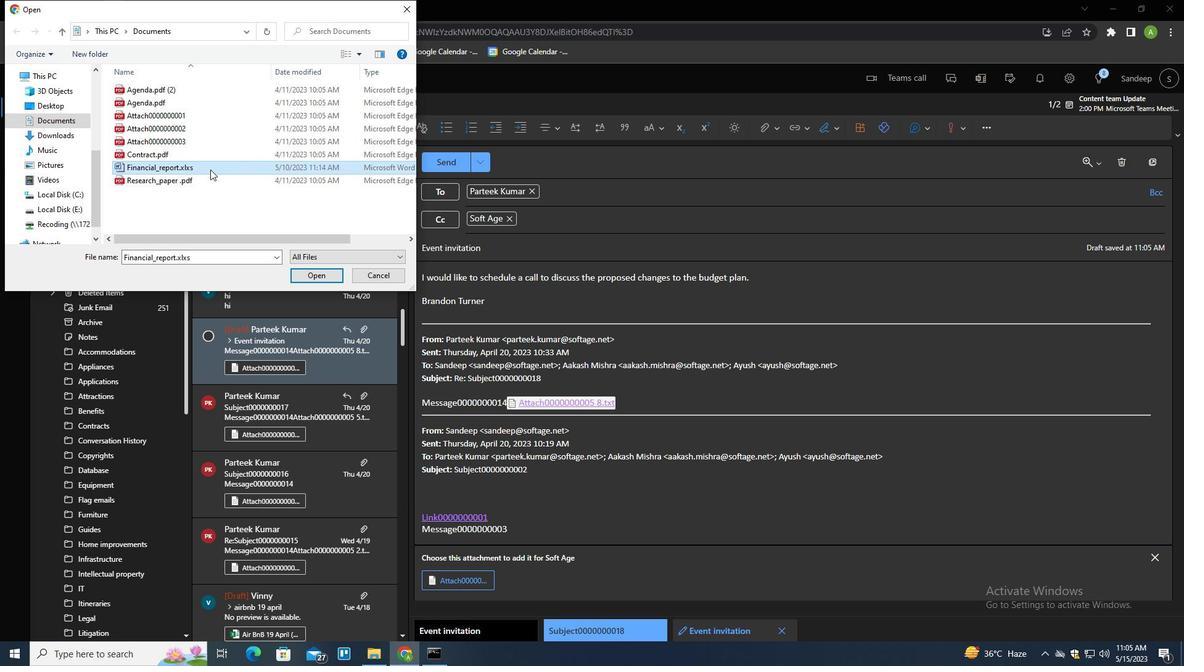 
Action: Mouse moved to (211, 170)
Screenshot: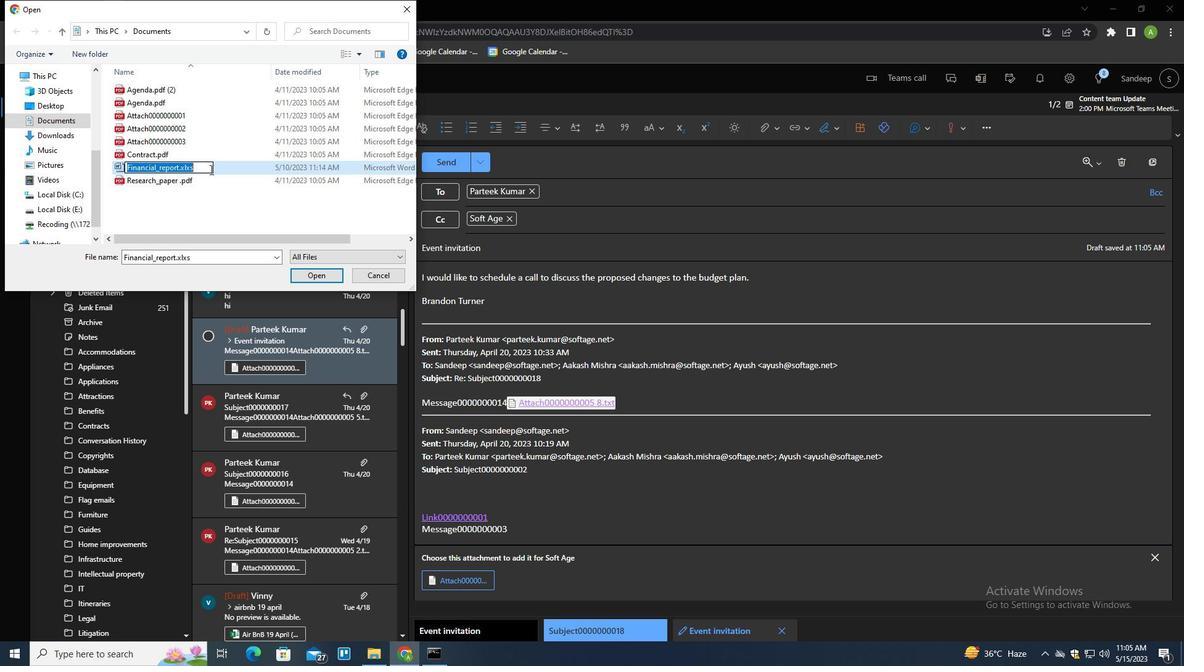 
Action: Key pressed <Key.shift>PROPOSE<Key.backspace>A.<Key.backspace>L<Key.shift>-<Key.backspace><Key.shift>O<Key.backspace><Key.shift><Key.shift><Key.shift><Key.shift><Key.shift><Key.shift><Key.shift><Key.shift><Key.shift><Key.shift><Key.shift><Key.shift><Key.shift><Key.shift><Key.shift><Key.shift><Key.shift>_DRAFT<Key.space><Key.backspace>.DOCX<Key.enter>
Screenshot: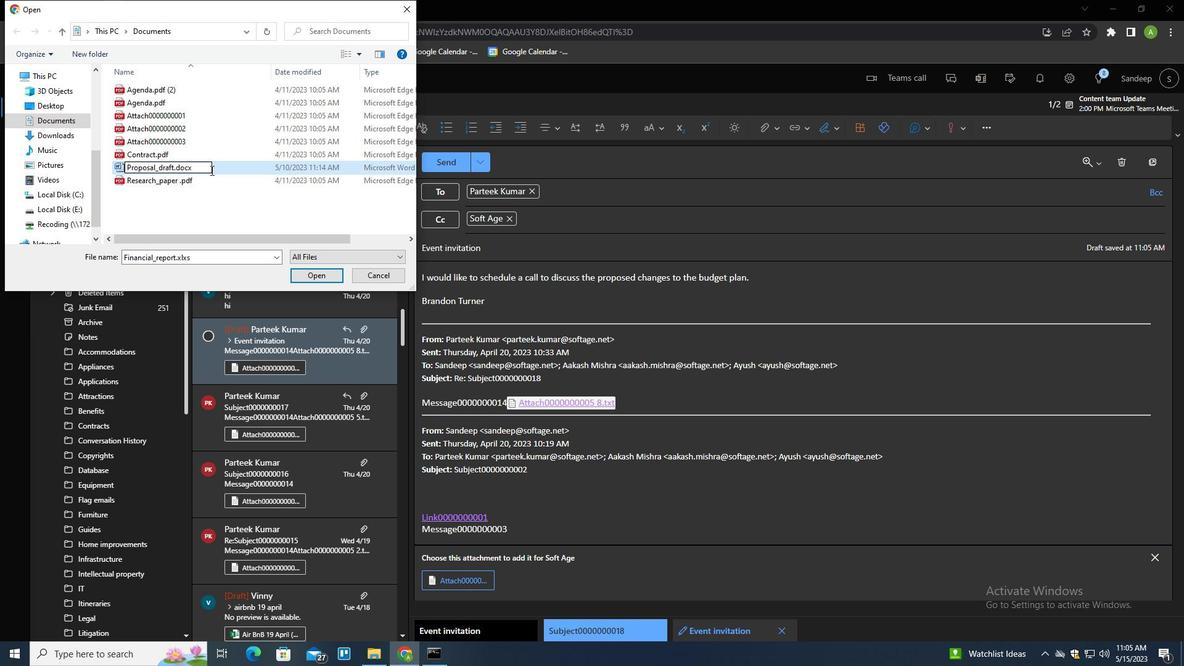 
Action: Mouse pressed left at (211, 170)
Screenshot: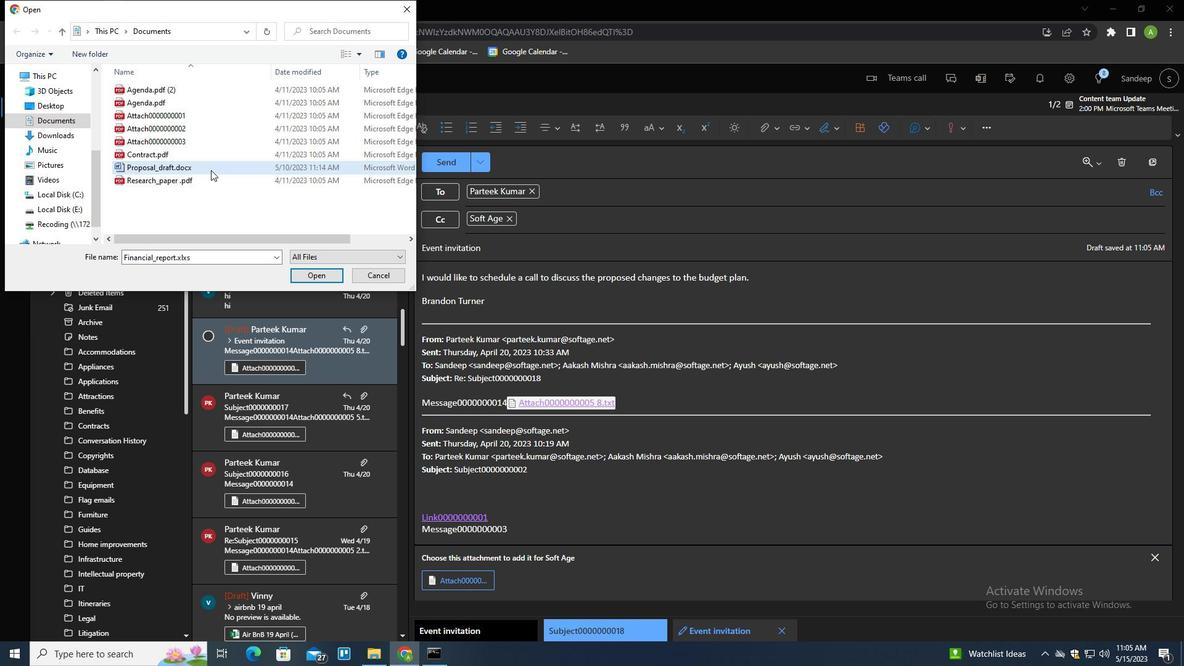
Action: Mouse moved to (309, 271)
Screenshot: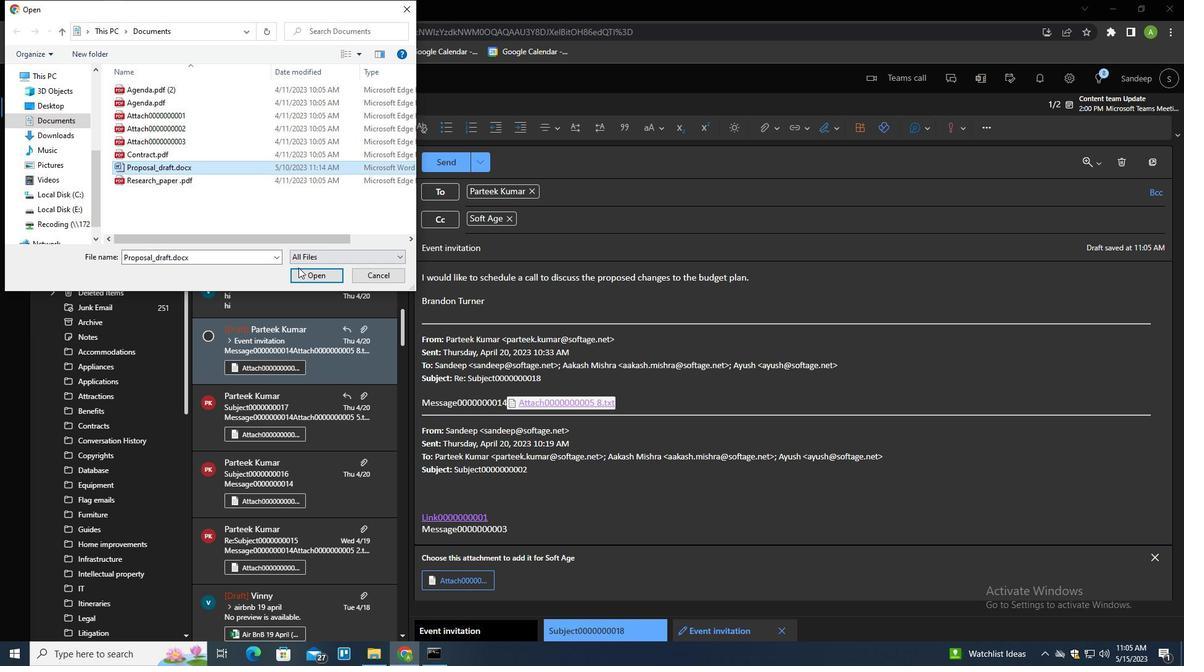 
Action: Mouse pressed left at (309, 271)
Screenshot: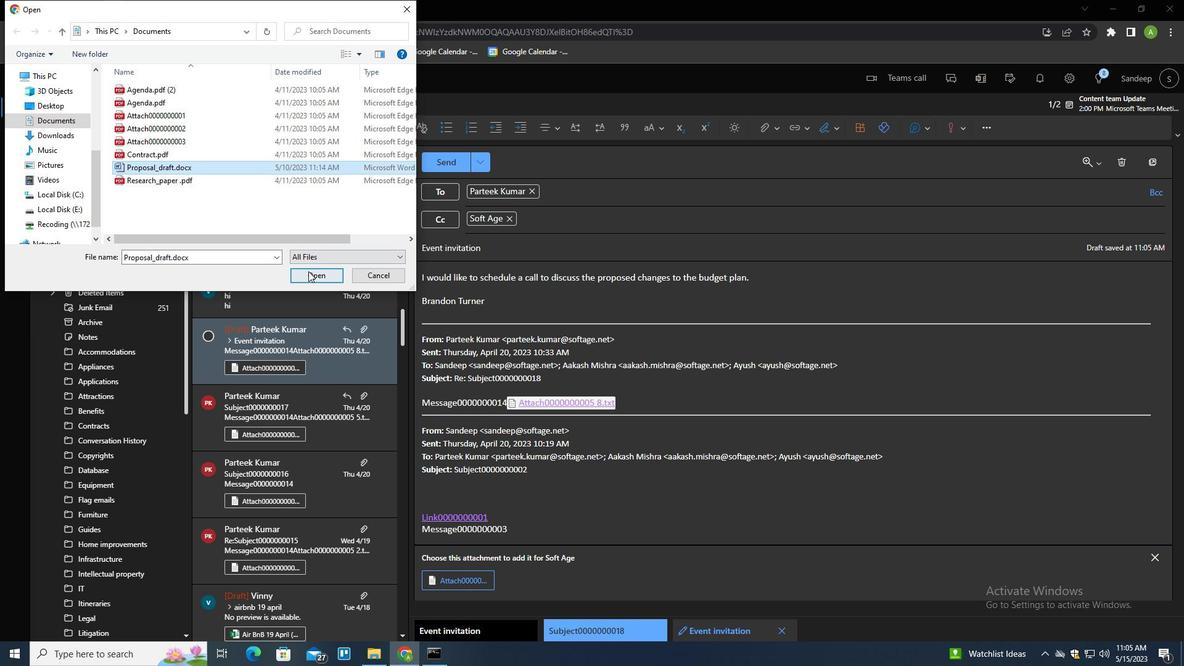
Action: Mouse moved to (450, 169)
Screenshot: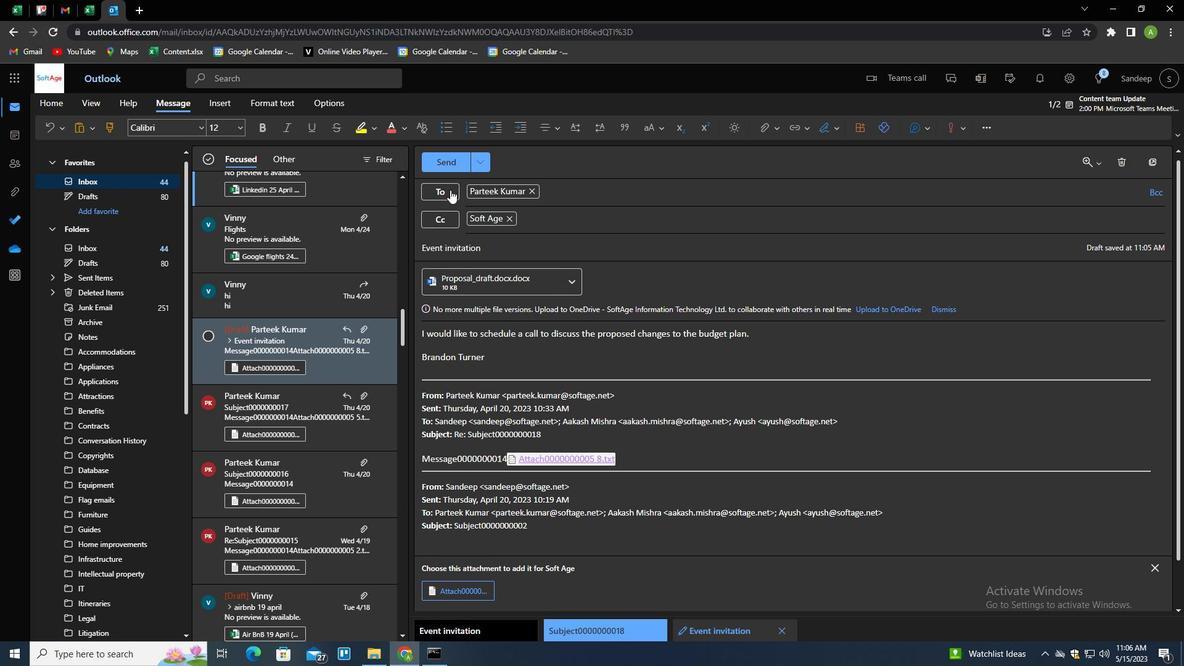 
Action: Mouse pressed left at (450, 169)
Screenshot: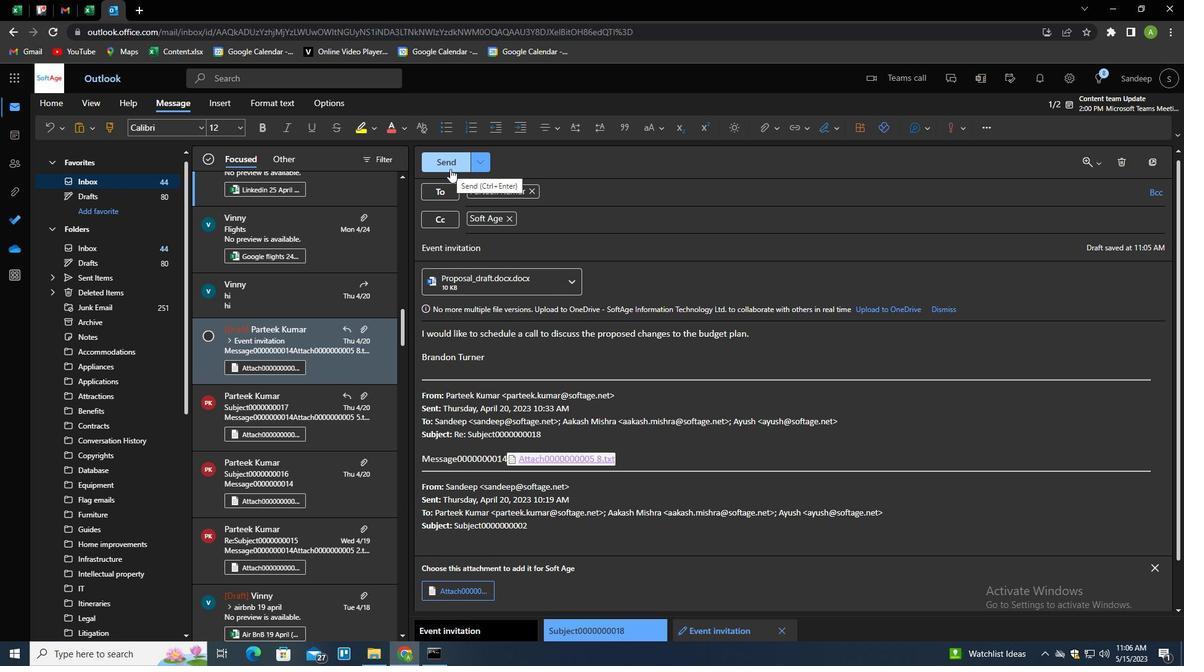 
Action: Mouse moved to (520, 383)
Screenshot: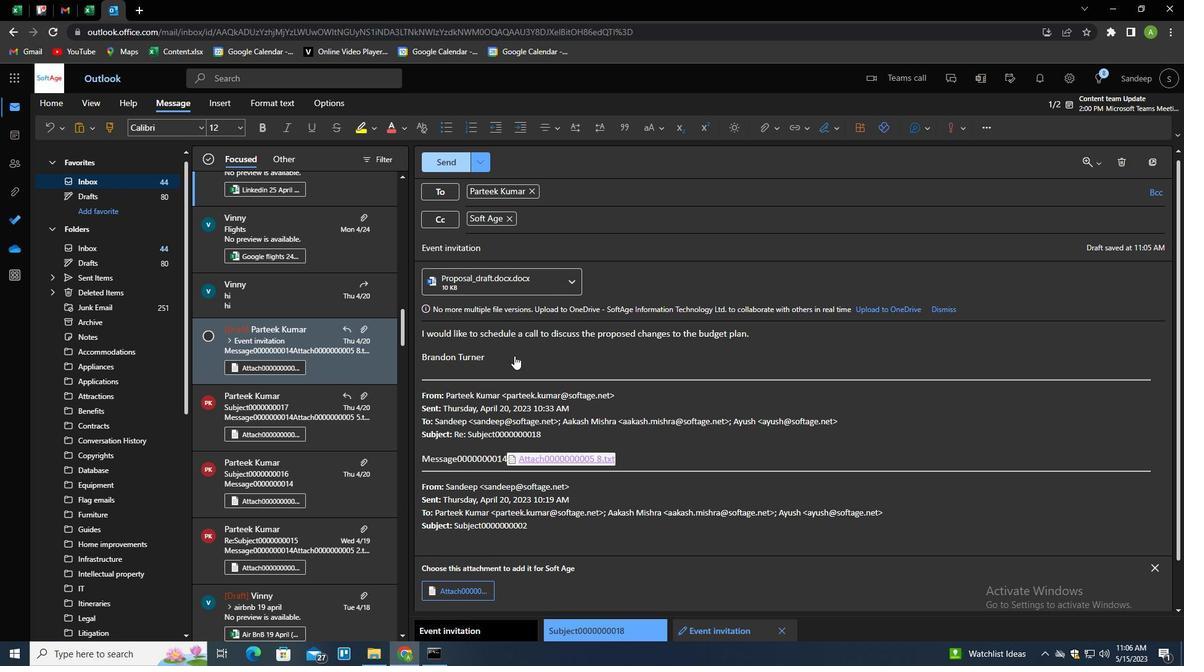 
